 Task: Find connections with filter location Rhondda with filter topic #fundraisingwith filter profile language Potuguese with filter current company AgroStar with filter school University Of North Bengal with filter industry Financial Services with filter service category Property Management with filter keywords title Mechanical Engineer
Action: Mouse moved to (499, 56)
Screenshot: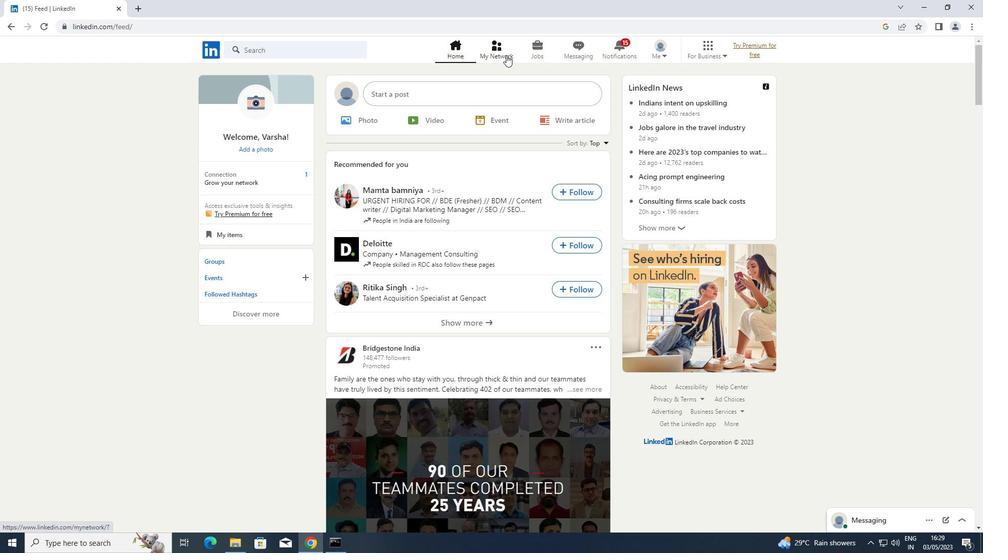 
Action: Mouse pressed left at (499, 56)
Screenshot: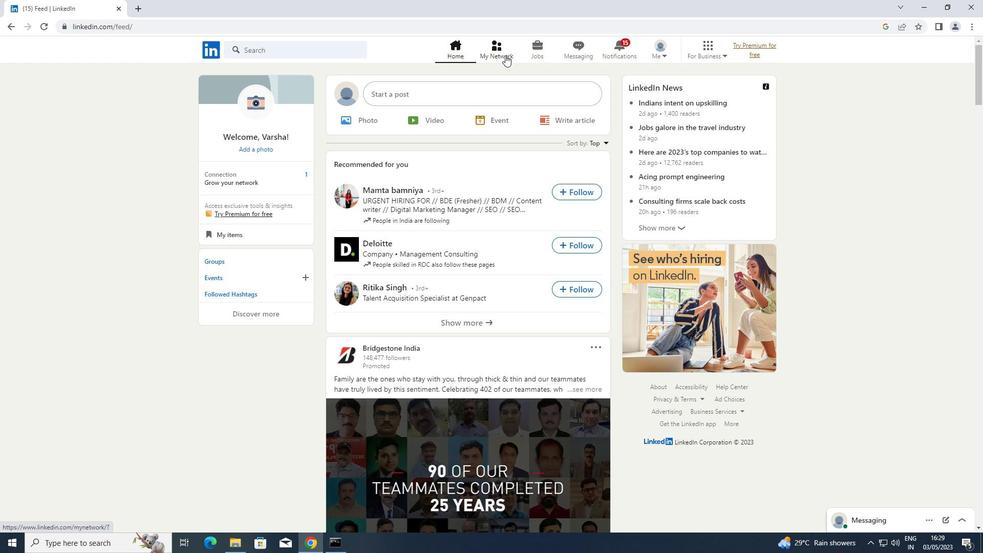 
Action: Mouse moved to (276, 112)
Screenshot: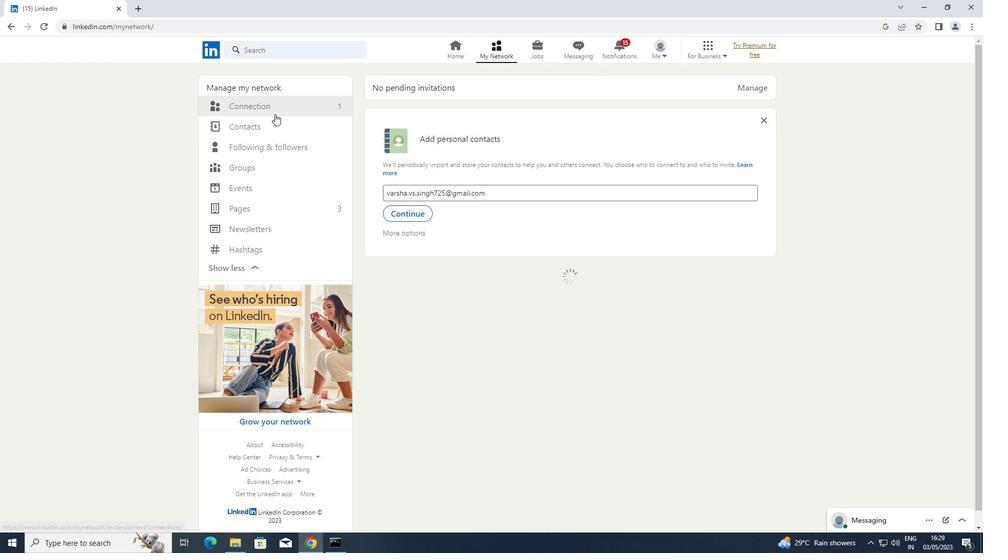 
Action: Mouse pressed left at (276, 112)
Screenshot: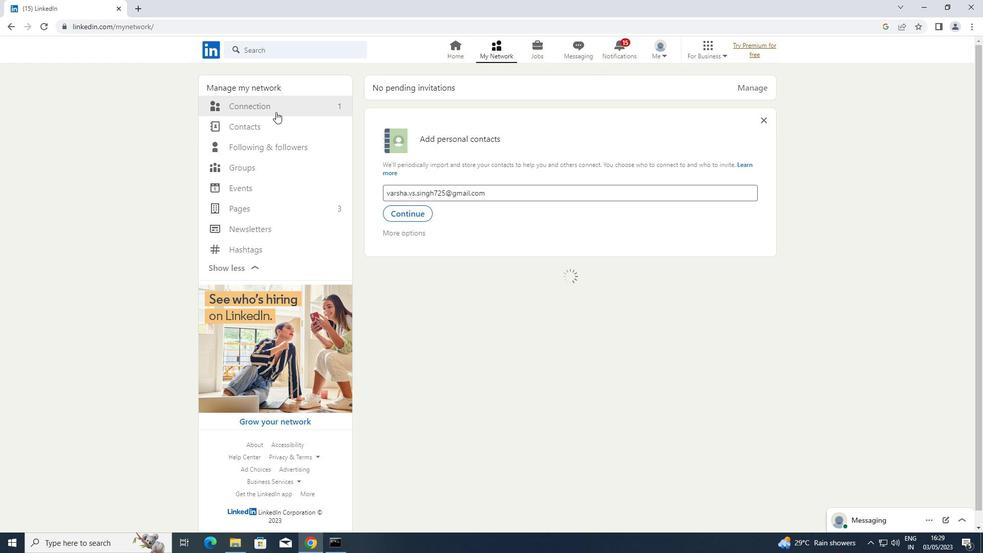 
Action: Mouse moved to (272, 102)
Screenshot: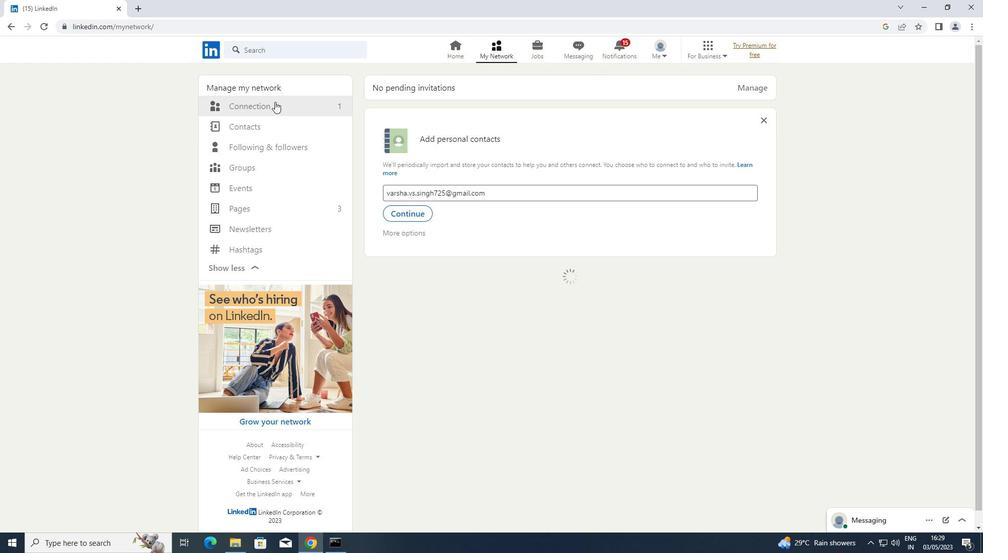 
Action: Mouse pressed left at (272, 102)
Screenshot: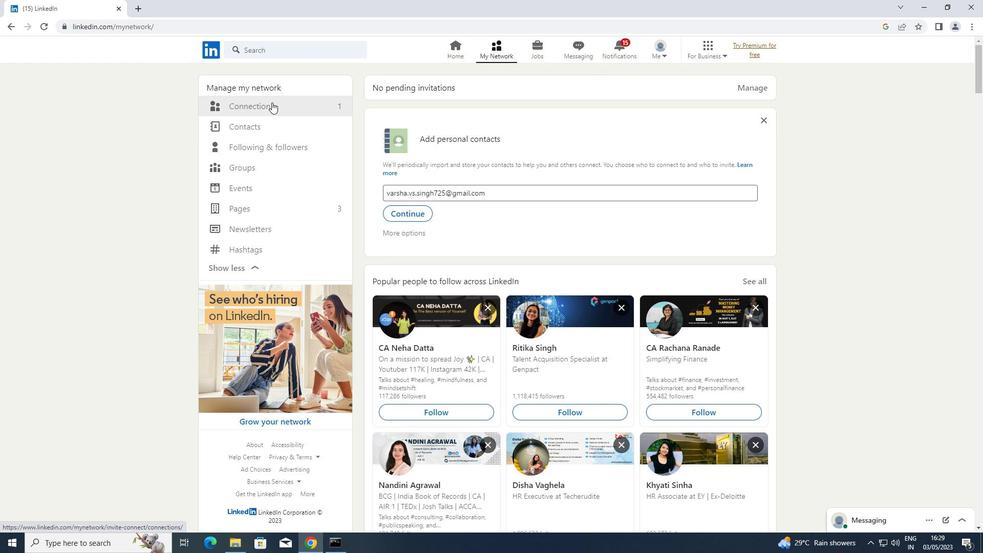 
Action: Mouse moved to (595, 105)
Screenshot: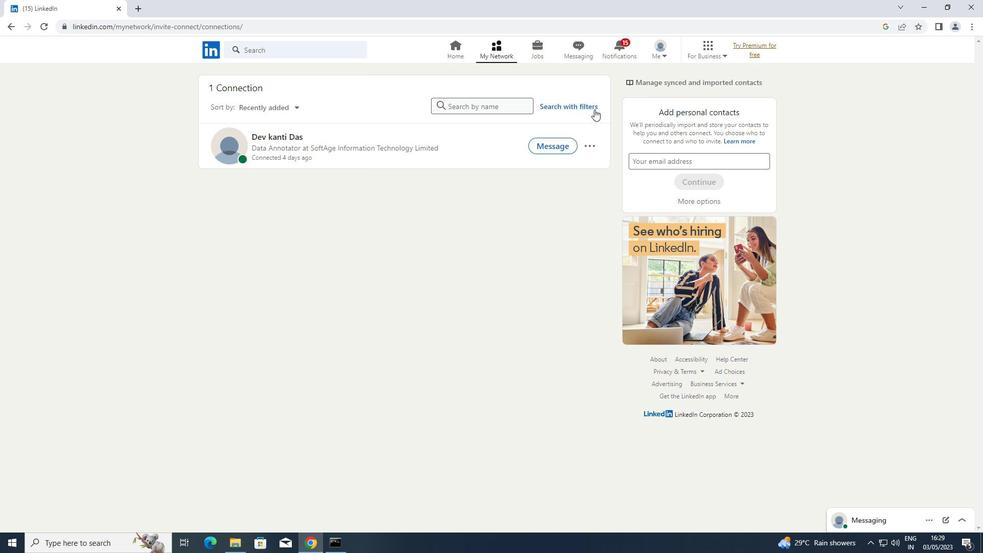 
Action: Mouse pressed left at (595, 105)
Screenshot: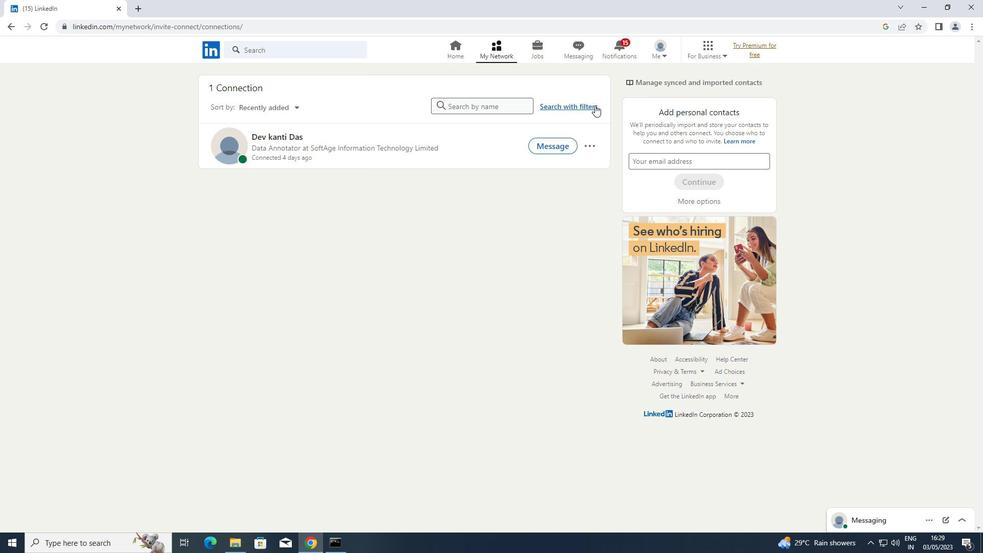 
Action: Mouse moved to (528, 76)
Screenshot: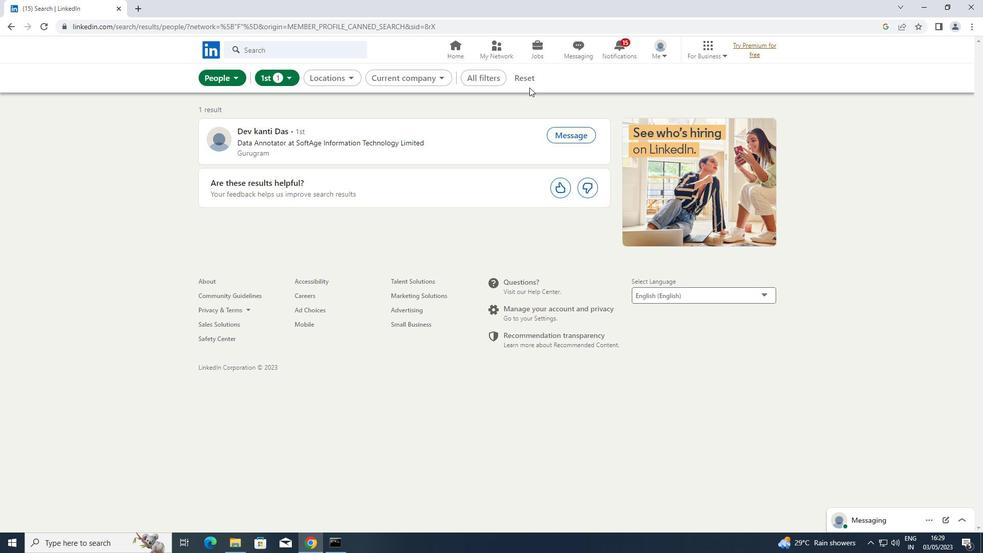 
Action: Mouse pressed left at (528, 76)
Screenshot: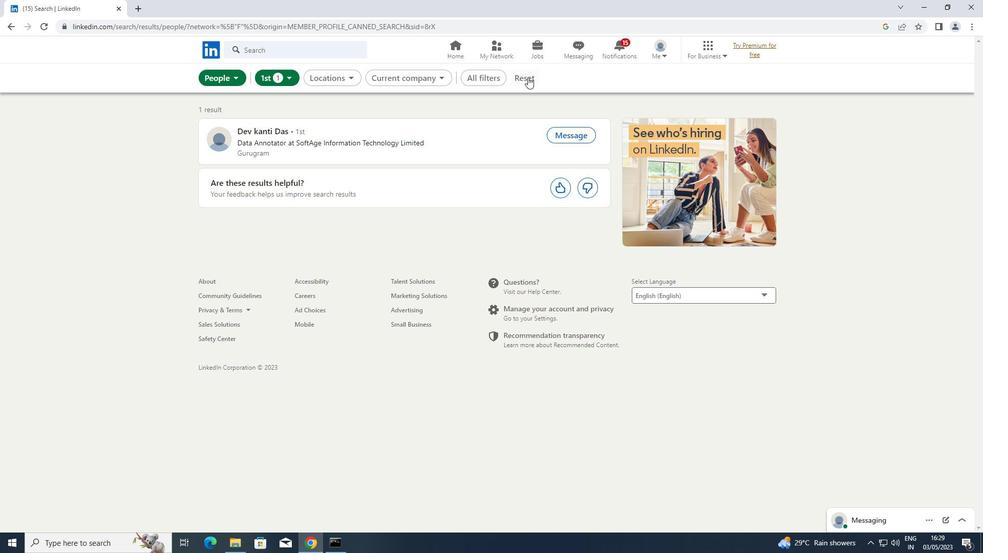 
Action: Mouse moved to (511, 79)
Screenshot: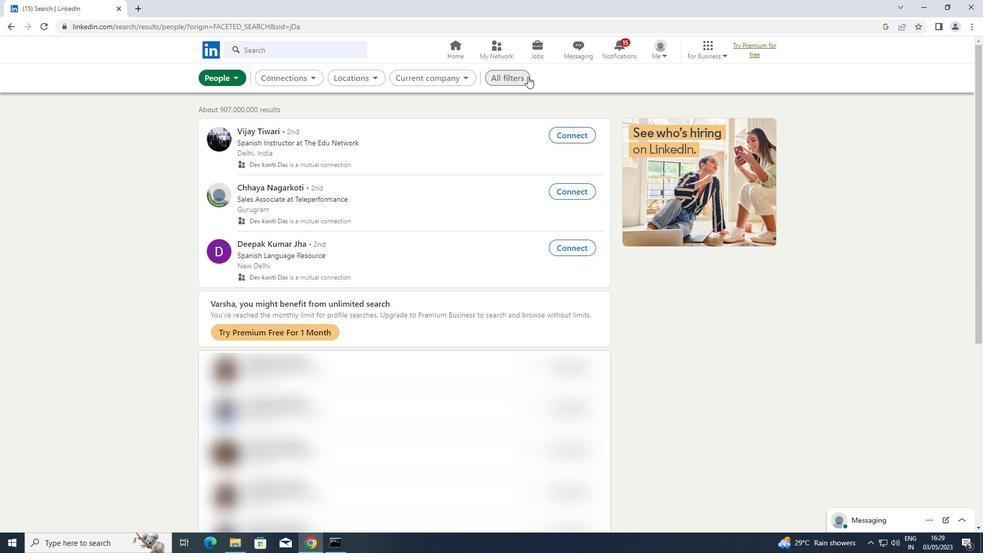 
Action: Mouse pressed left at (511, 79)
Screenshot: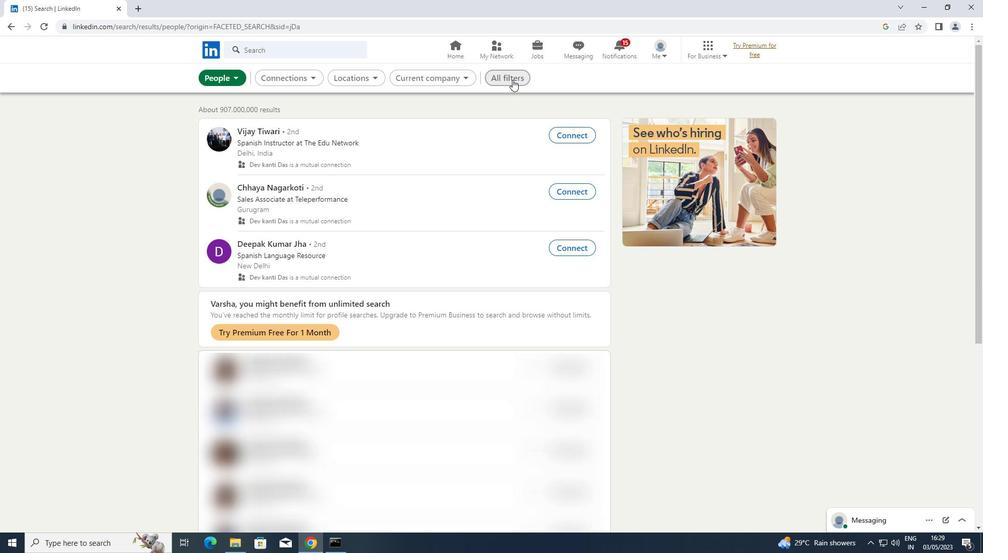 
Action: Mouse moved to (808, 240)
Screenshot: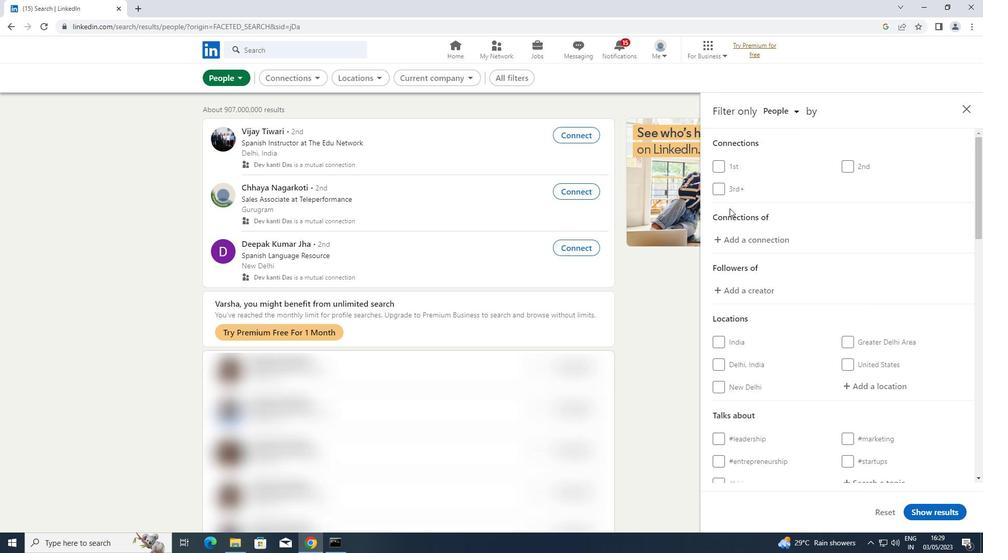 
Action: Mouse scrolled (808, 240) with delta (0, 0)
Screenshot: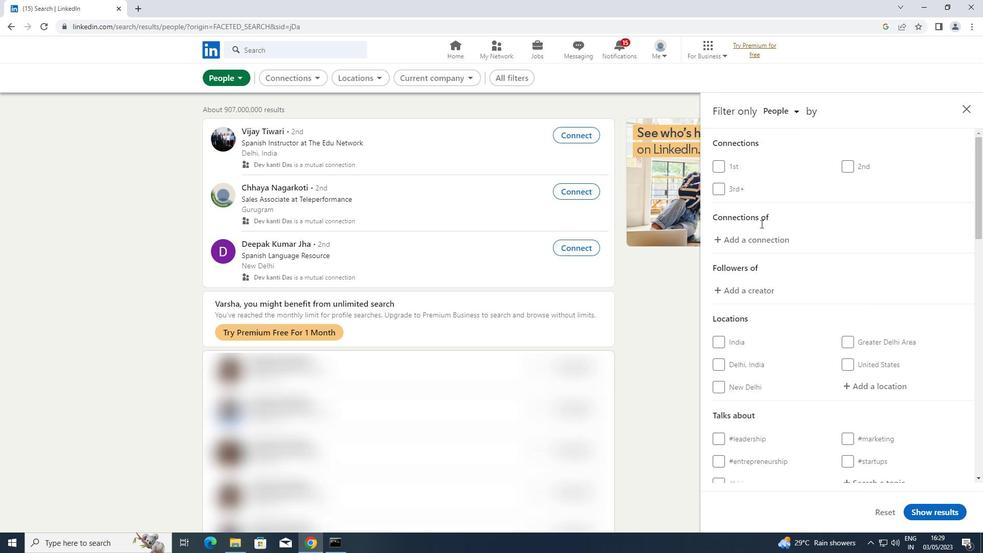 
Action: Mouse moved to (808, 241)
Screenshot: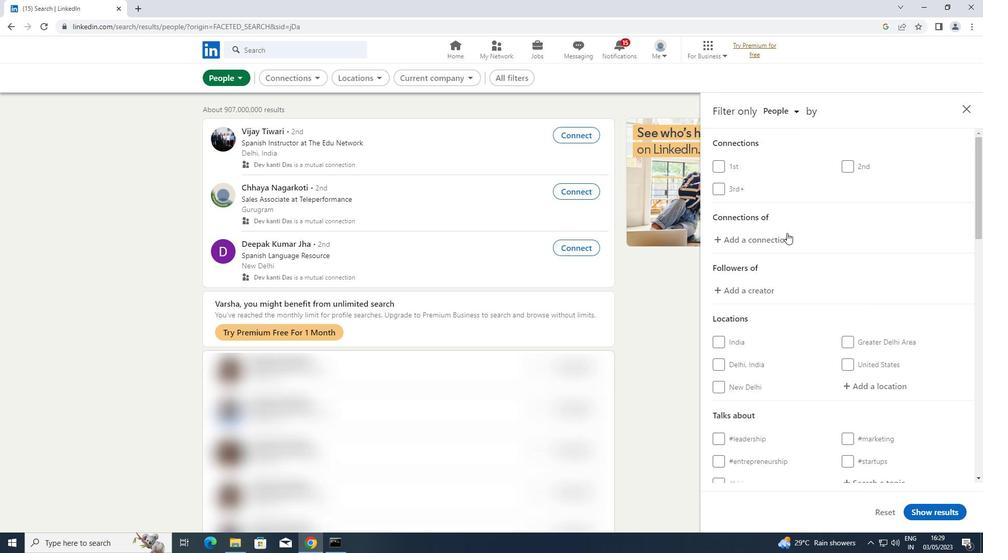 
Action: Mouse scrolled (808, 240) with delta (0, 0)
Screenshot: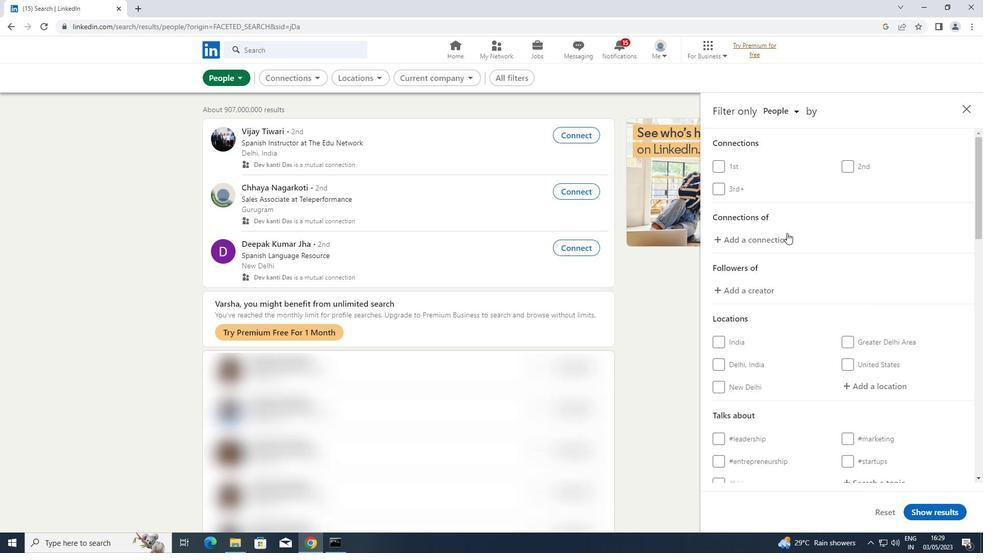 
Action: Mouse moved to (850, 277)
Screenshot: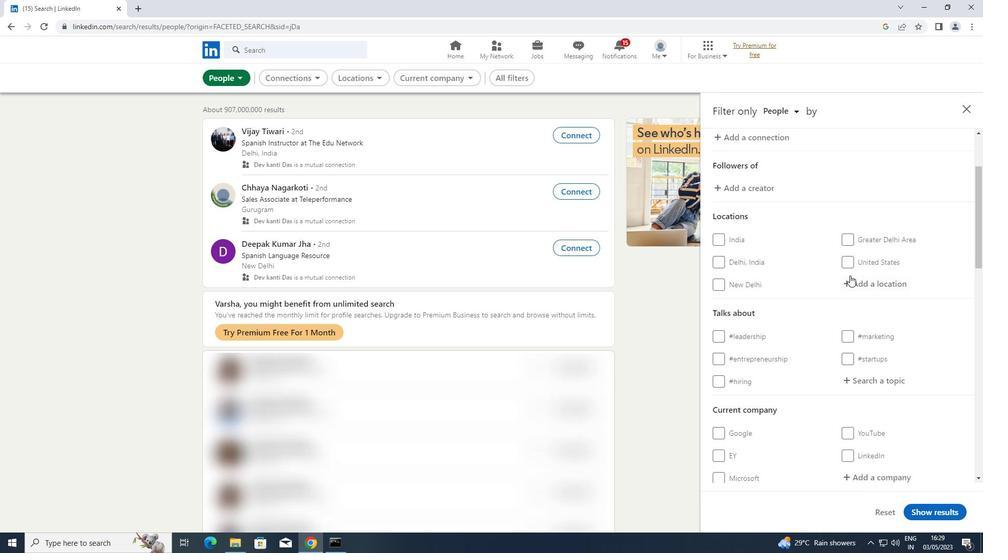 
Action: Mouse pressed left at (850, 277)
Screenshot: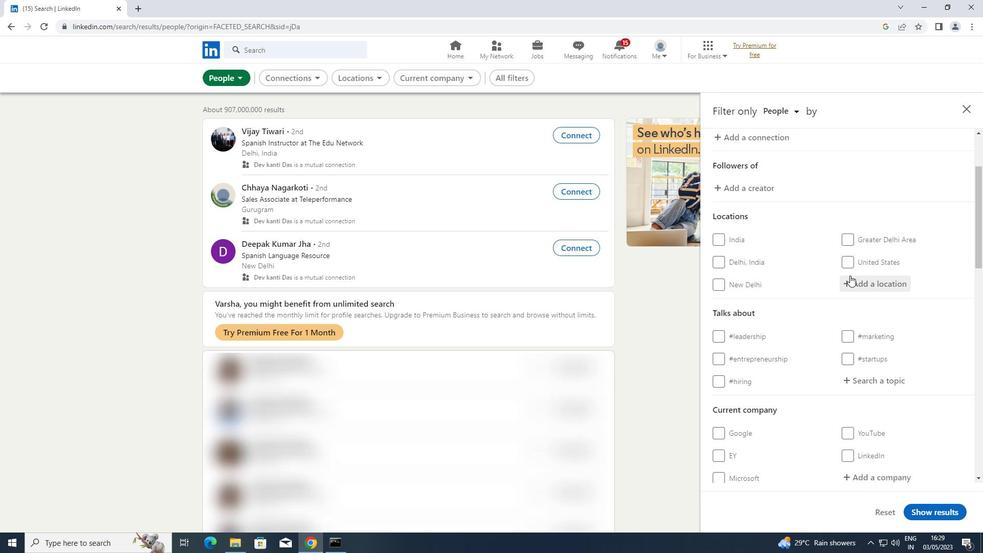
Action: Key pressed <Key.shift>RHONDDA
Screenshot: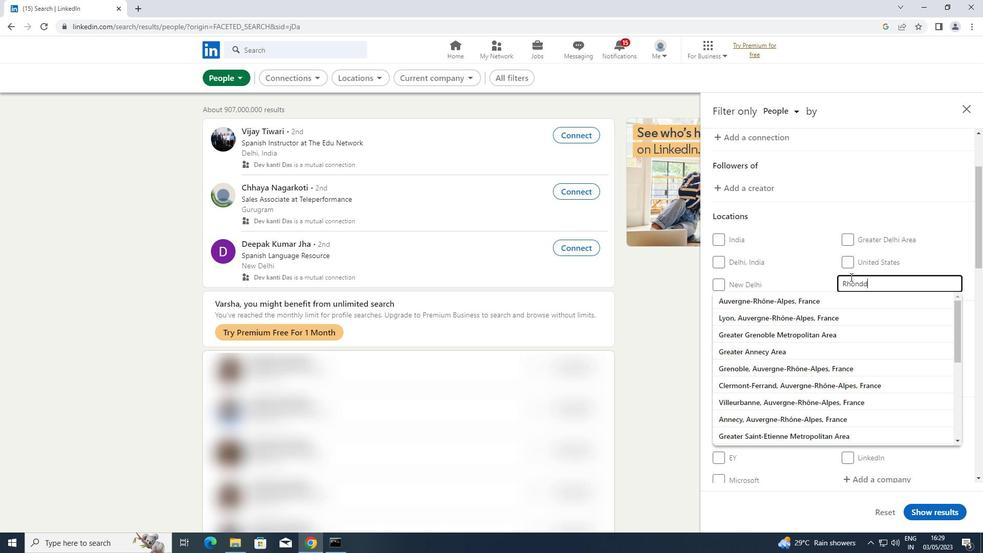 
Action: Mouse moved to (858, 381)
Screenshot: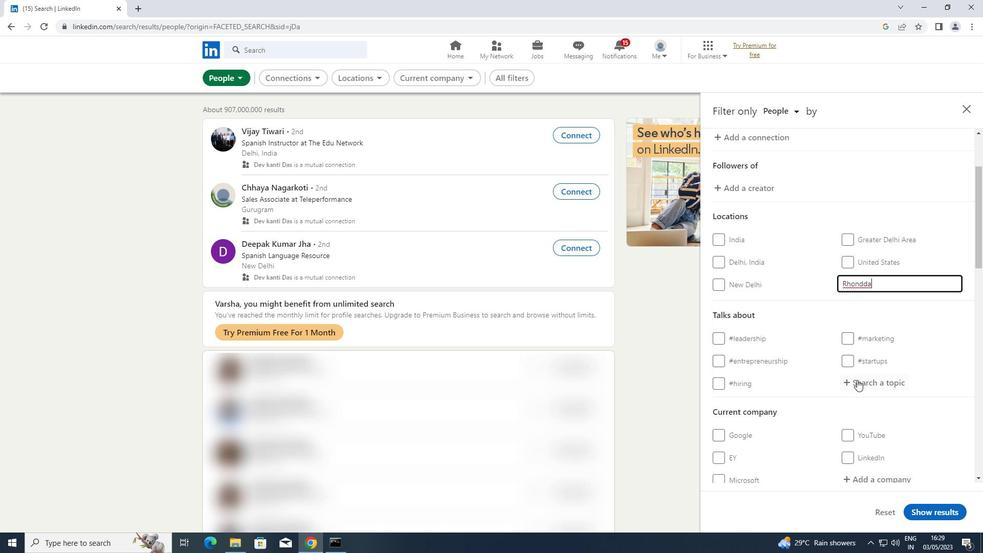
Action: Mouse pressed left at (858, 381)
Screenshot: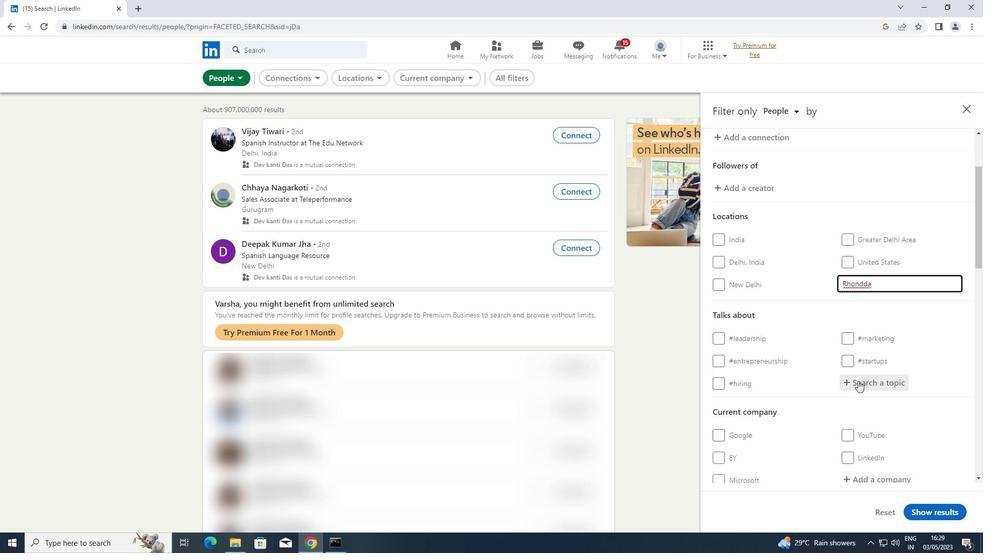 
Action: Key pressed FUNDRAISIN
Screenshot: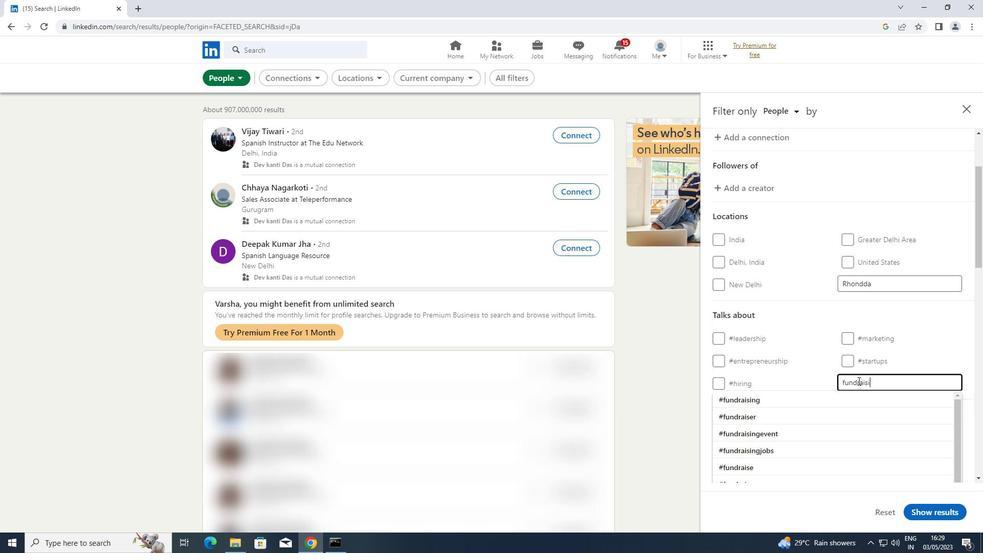 
Action: Mouse moved to (775, 398)
Screenshot: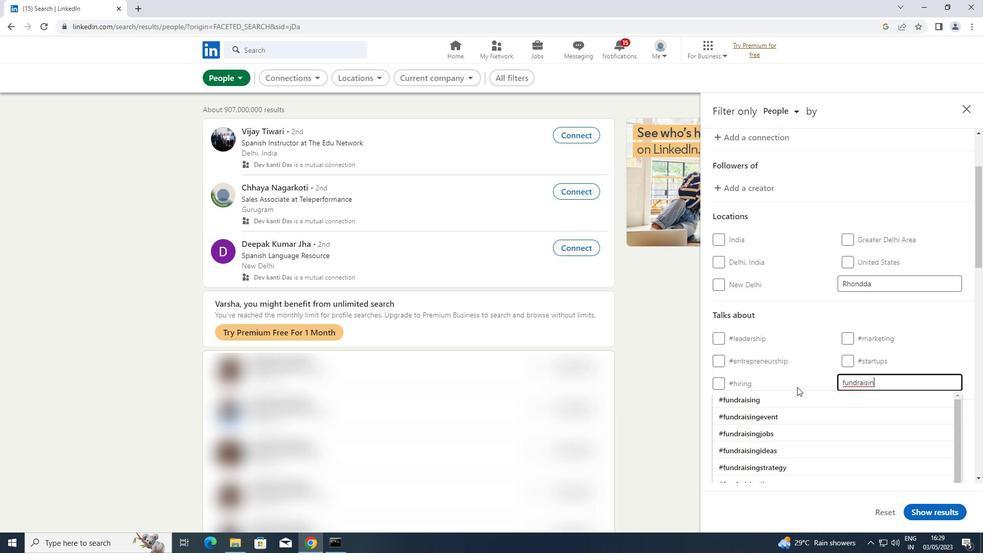 
Action: Mouse pressed left at (775, 398)
Screenshot: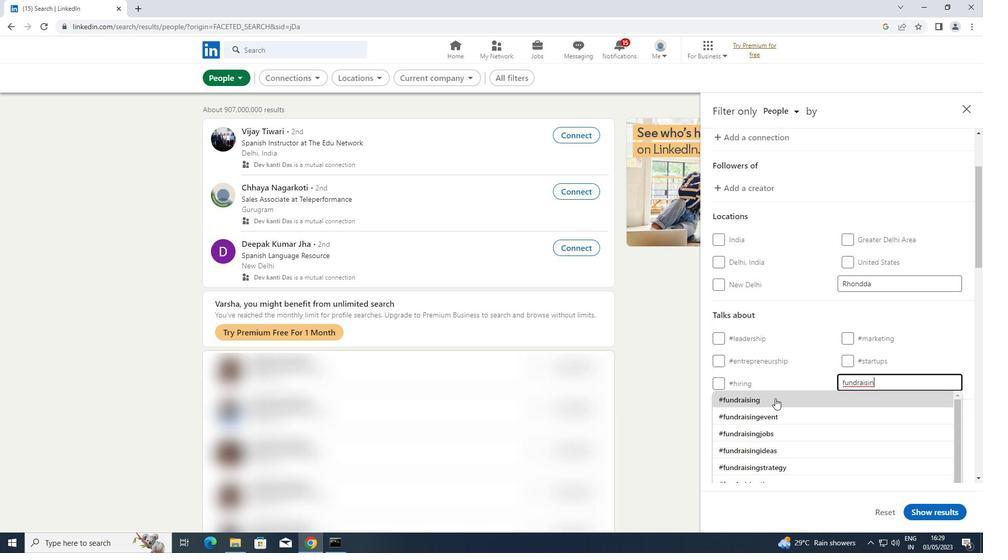 
Action: Mouse scrolled (775, 398) with delta (0, 0)
Screenshot: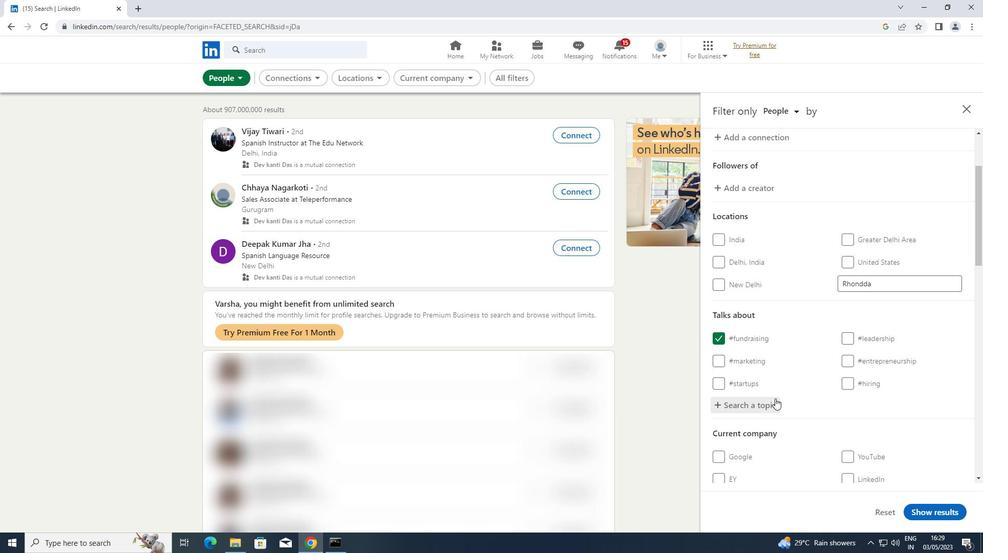 
Action: Mouse scrolled (775, 398) with delta (0, 0)
Screenshot: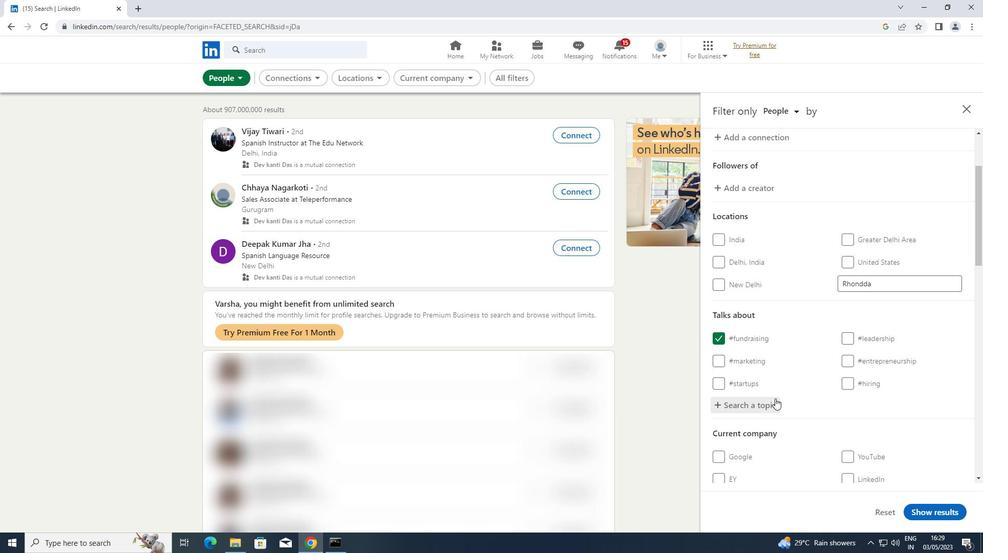 
Action: Mouse scrolled (775, 398) with delta (0, 0)
Screenshot: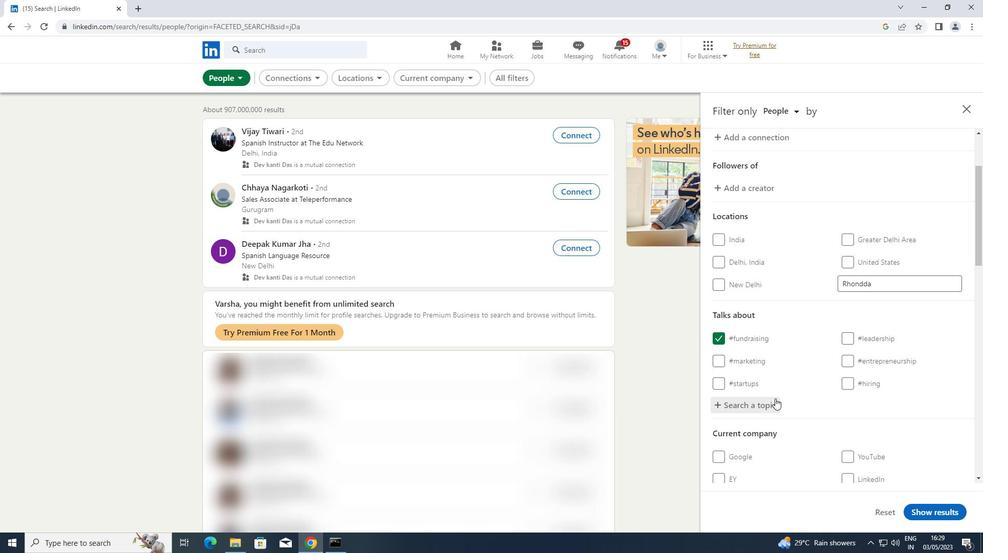 
Action: Mouse scrolled (775, 398) with delta (0, 0)
Screenshot: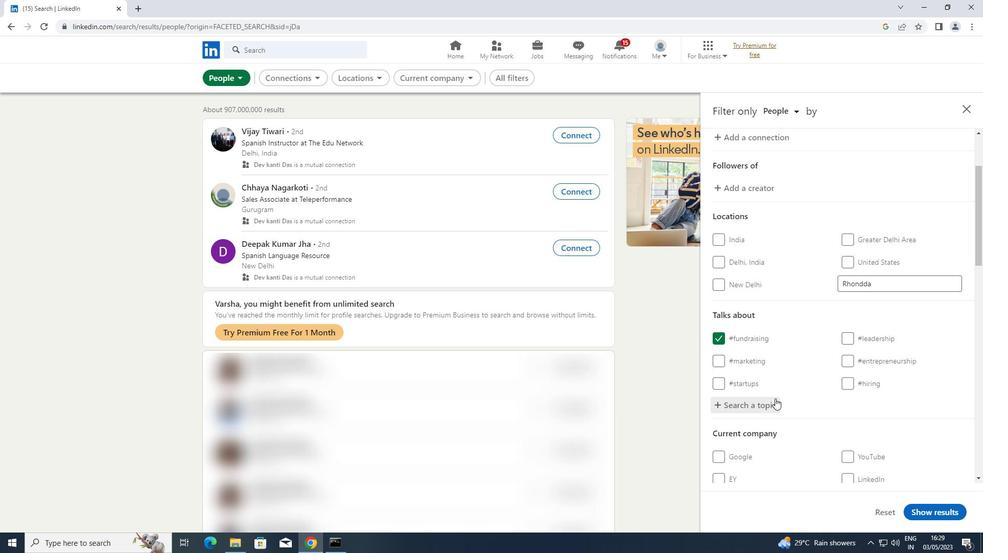 
Action: Mouse scrolled (775, 398) with delta (0, 0)
Screenshot: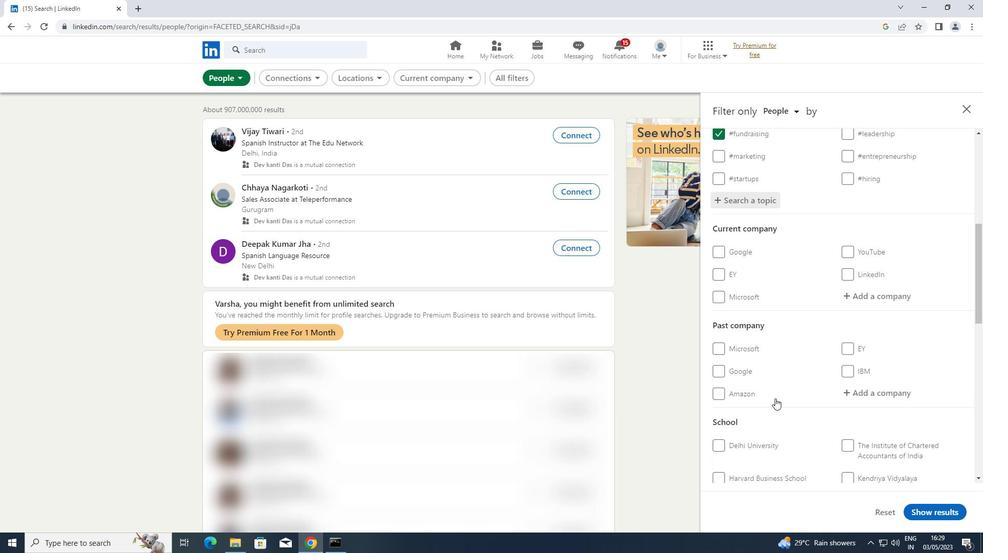 
Action: Mouse scrolled (775, 398) with delta (0, 0)
Screenshot: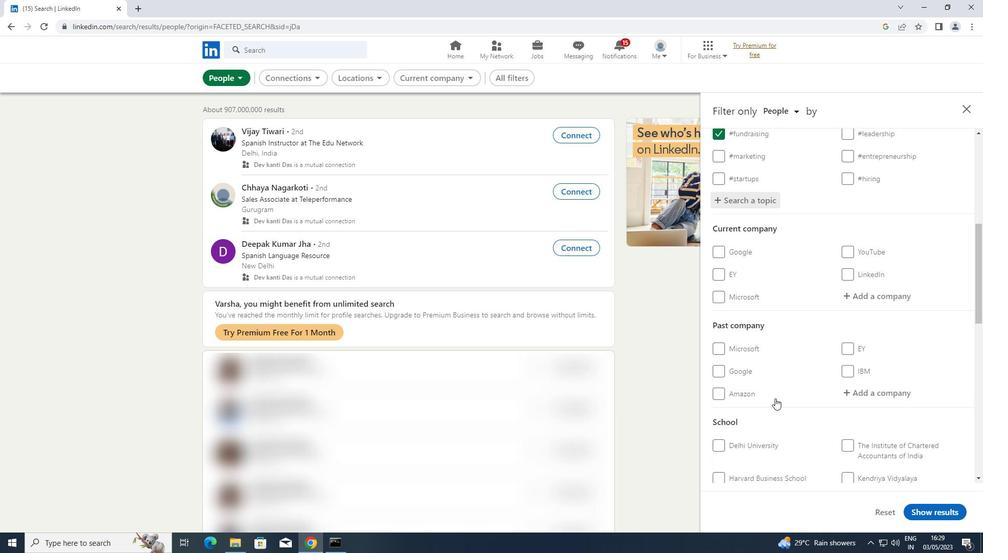 
Action: Mouse scrolled (775, 398) with delta (0, 0)
Screenshot: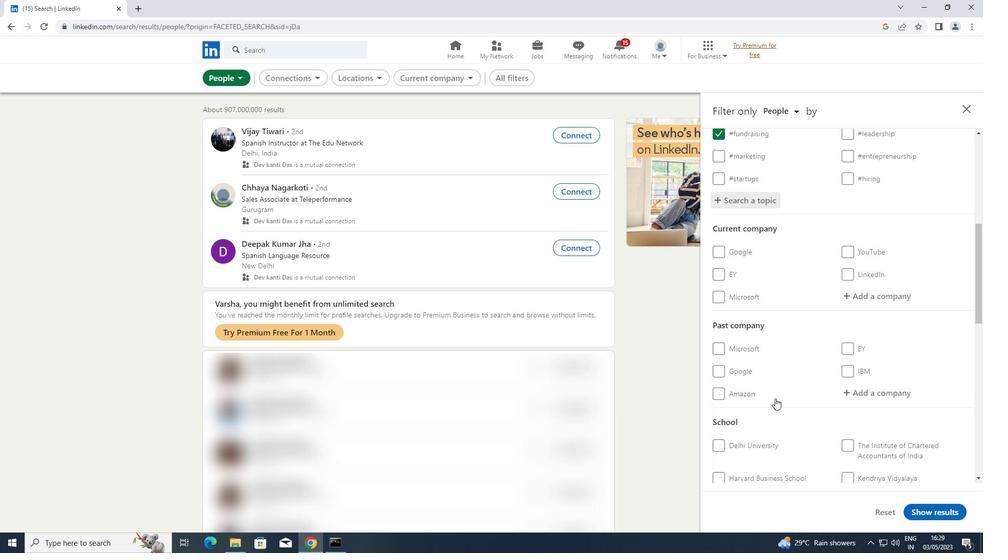 
Action: Mouse scrolled (775, 398) with delta (0, 0)
Screenshot: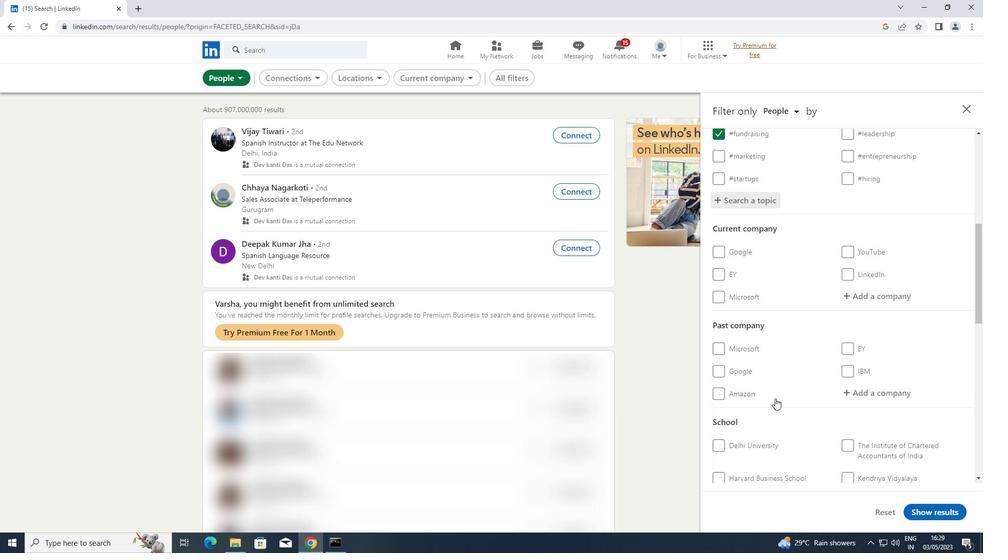 
Action: Mouse scrolled (775, 398) with delta (0, 0)
Screenshot: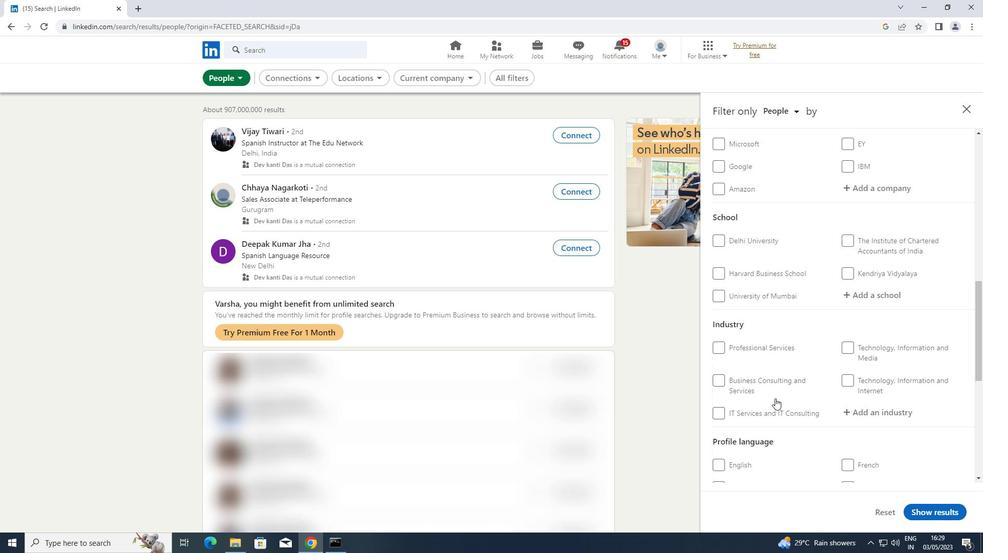 
Action: Mouse scrolled (775, 398) with delta (0, 0)
Screenshot: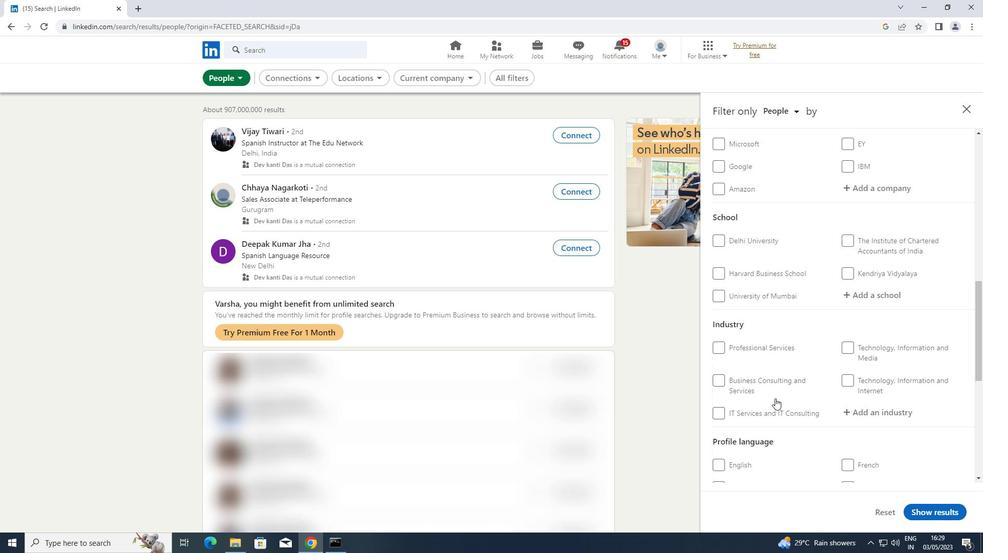 
Action: Mouse moved to (843, 383)
Screenshot: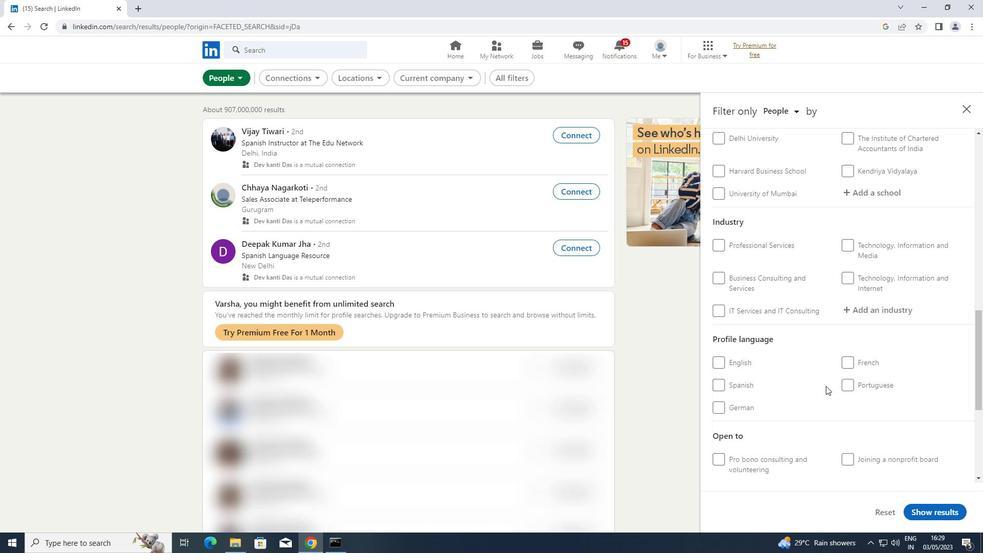 
Action: Mouse pressed left at (843, 383)
Screenshot: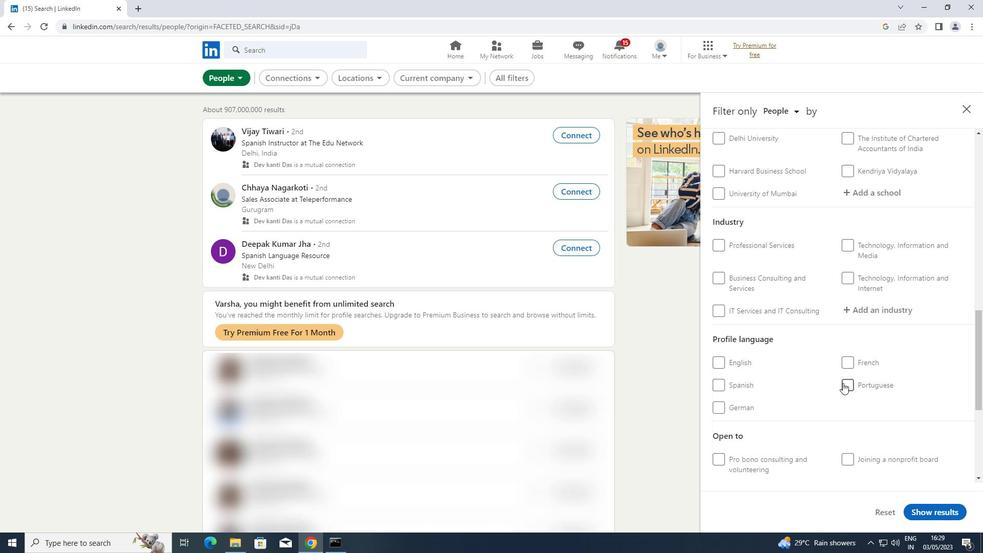 
Action: Mouse scrolled (843, 383) with delta (0, 0)
Screenshot: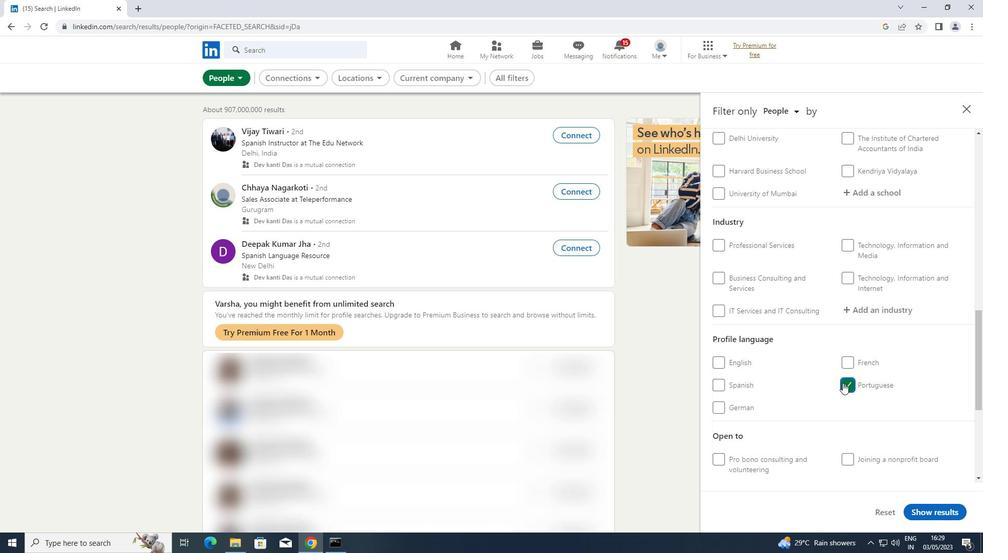 
Action: Mouse scrolled (843, 383) with delta (0, 0)
Screenshot: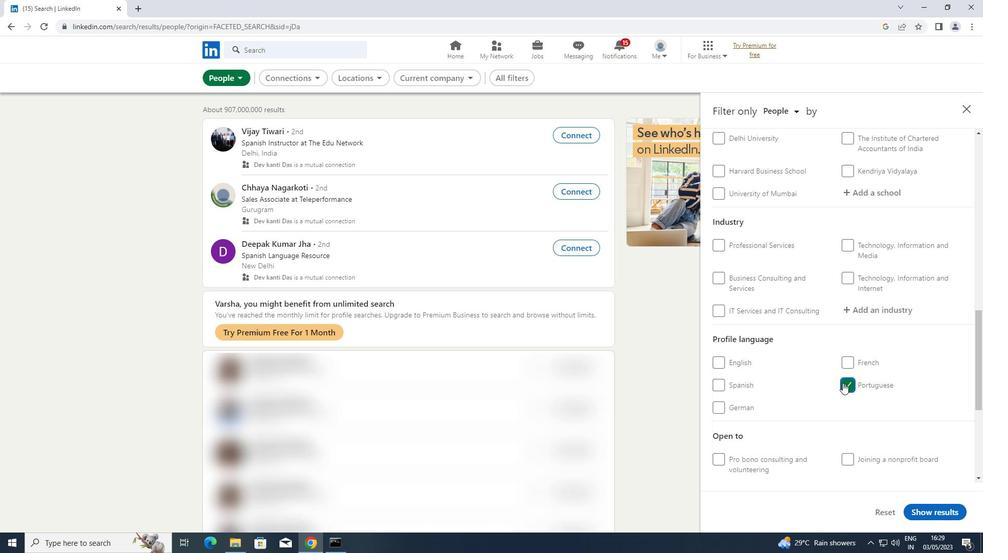 
Action: Mouse scrolled (843, 383) with delta (0, 0)
Screenshot: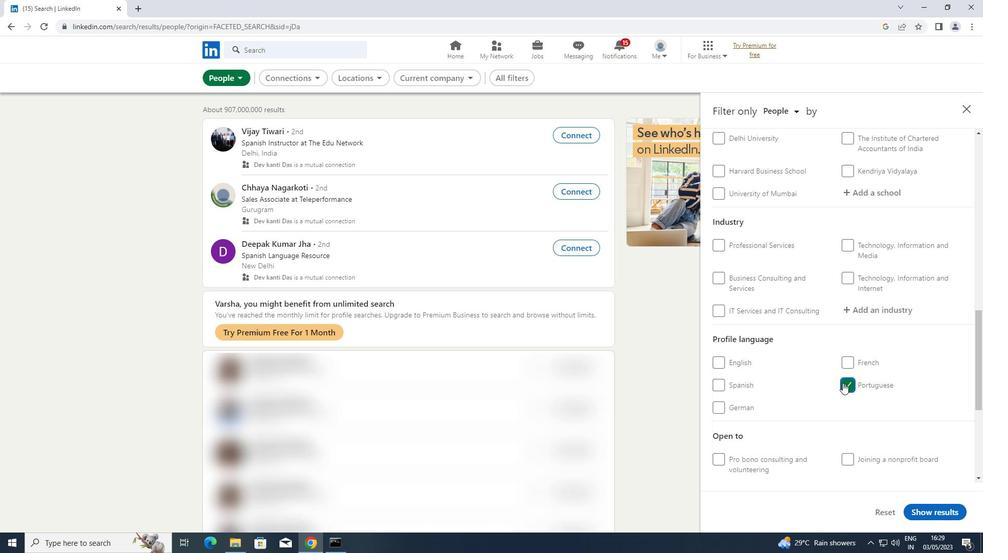
Action: Mouse scrolled (843, 383) with delta (0, 0)
Screenshot: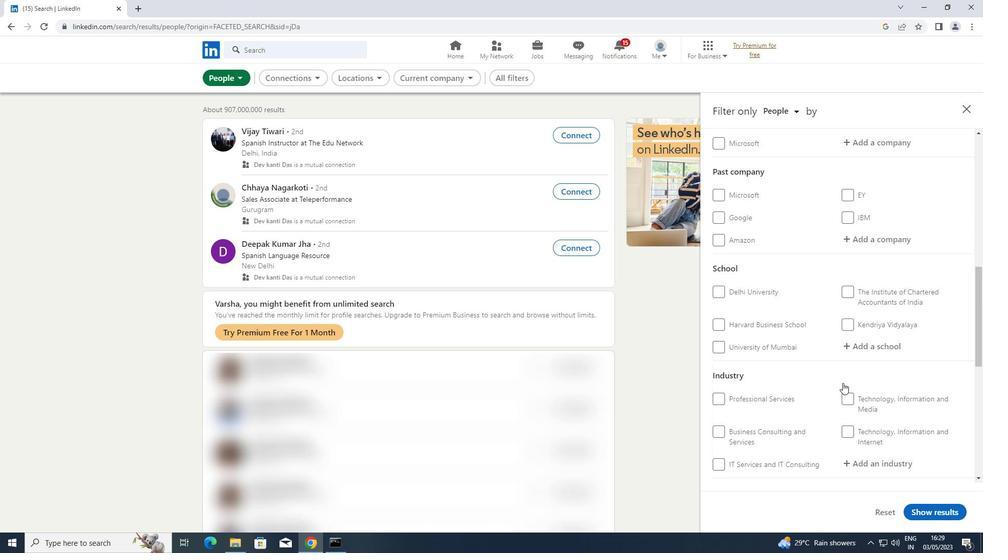 
Action: Mouse scrolled (843, 383) with delta (0, 0)
Screenshot: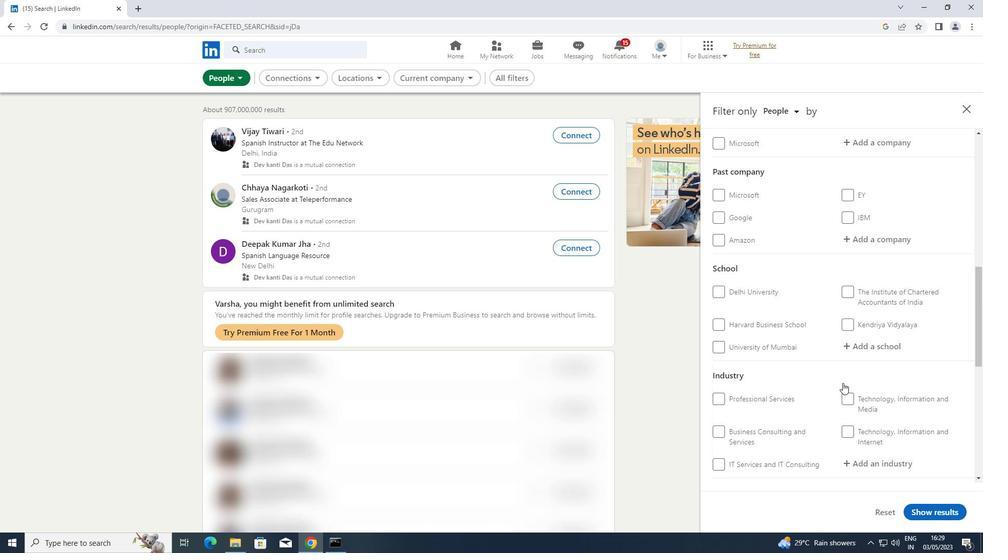 
Action: Mouse scrolled (843, 383) with delta (0, 0)
Screenshot: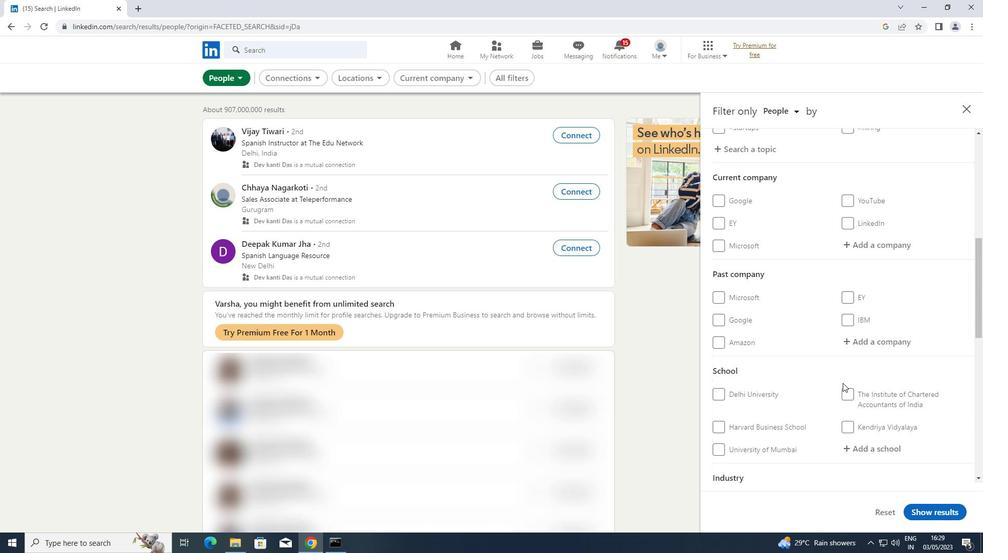 
Action: Mouse moved to (881, 297)
Screenshot: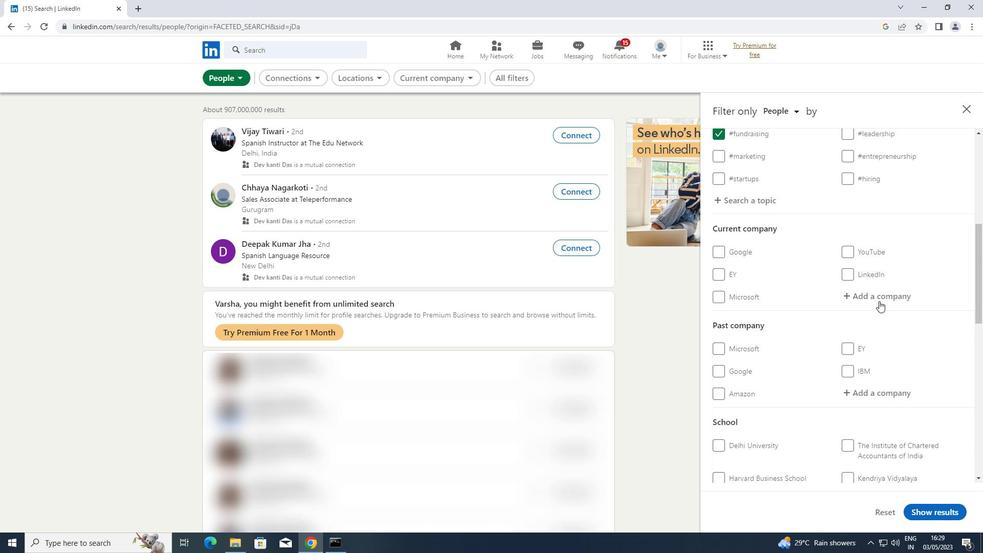 
Action: Mouse pressed left at (881, 297)
Screenshot: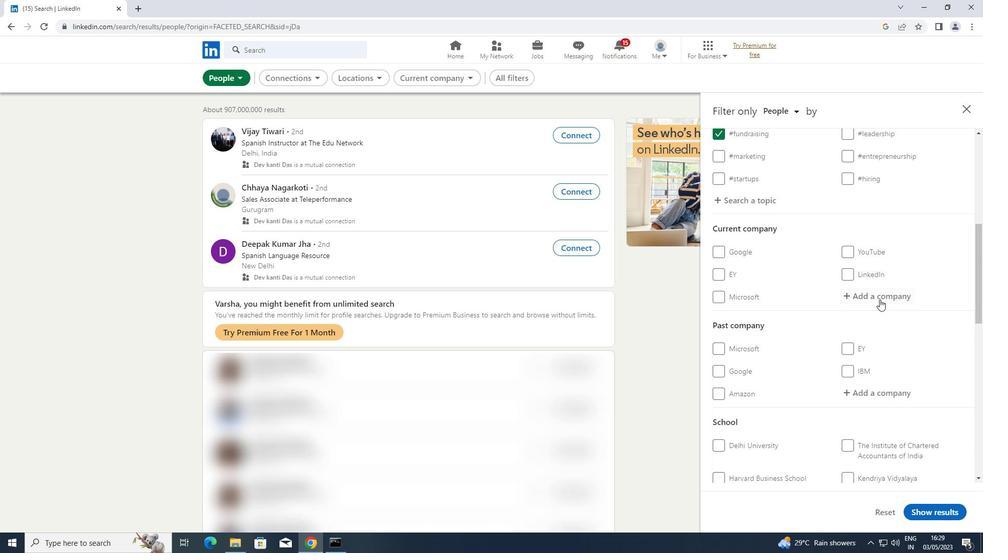 
Action: Key pressed <Key.shift>AGRO<Key.shift>S
Screenshot: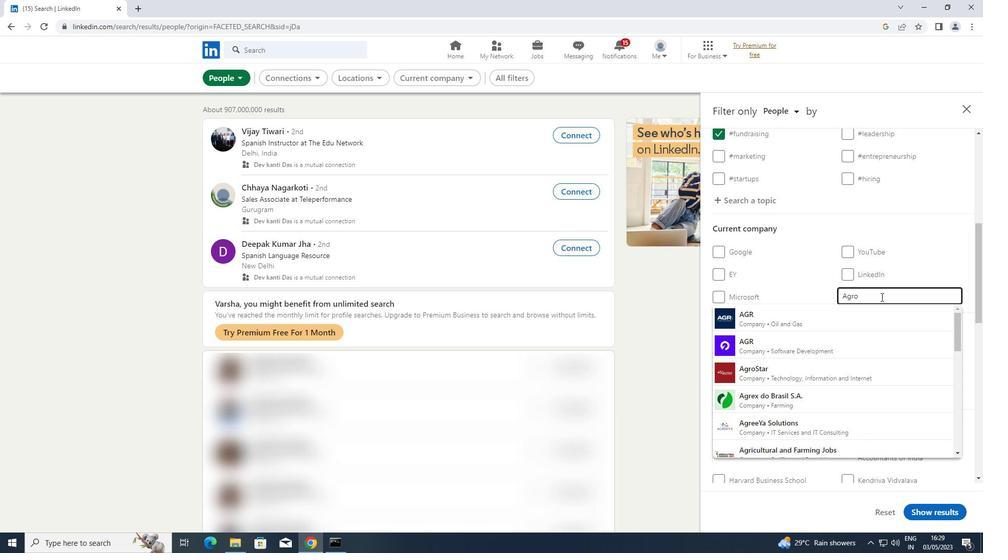 
Action: Mouse moved to (804, 322)
Screenshot: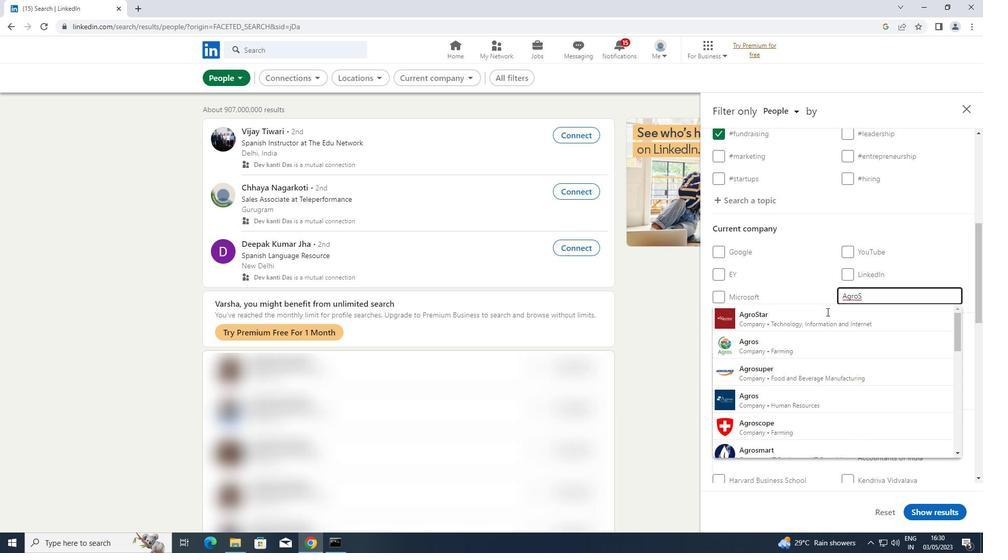 
Action: Mouse pressed left at (804, 322)
Screenshot: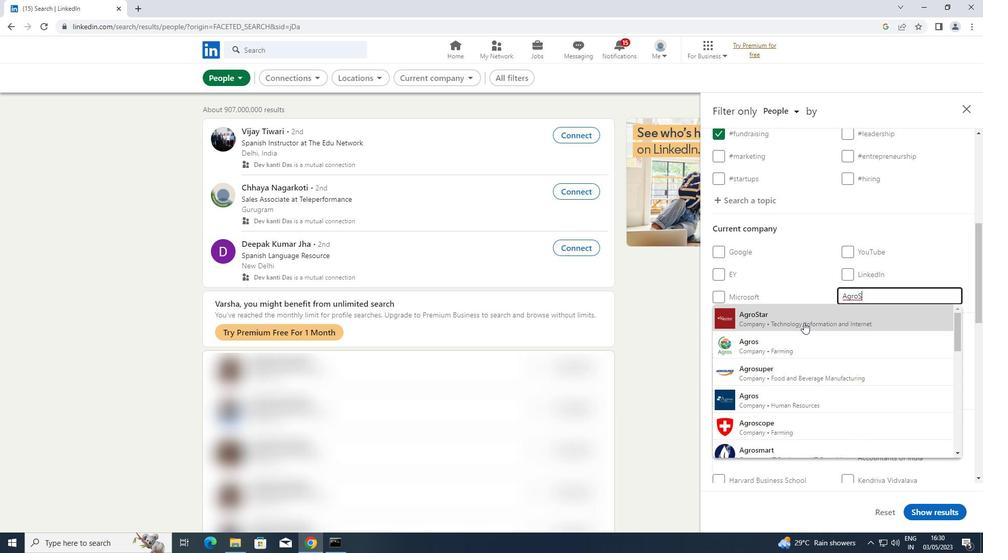 
Action: Mouse scrolled (804, 322) with delta (0, 0)
Screenshot: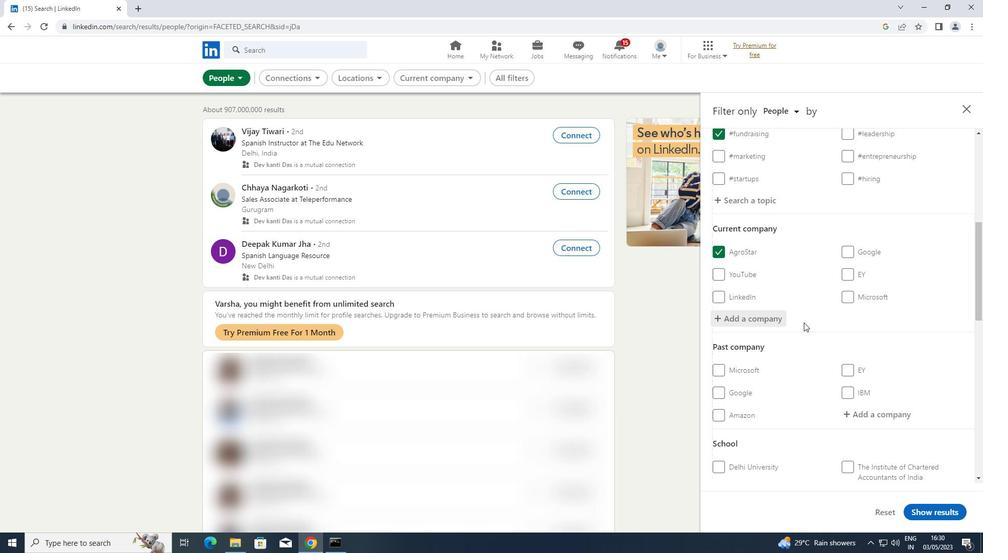 
Action: Mouse scrolled (804, 322) with delta (0, 0)
Screenshot: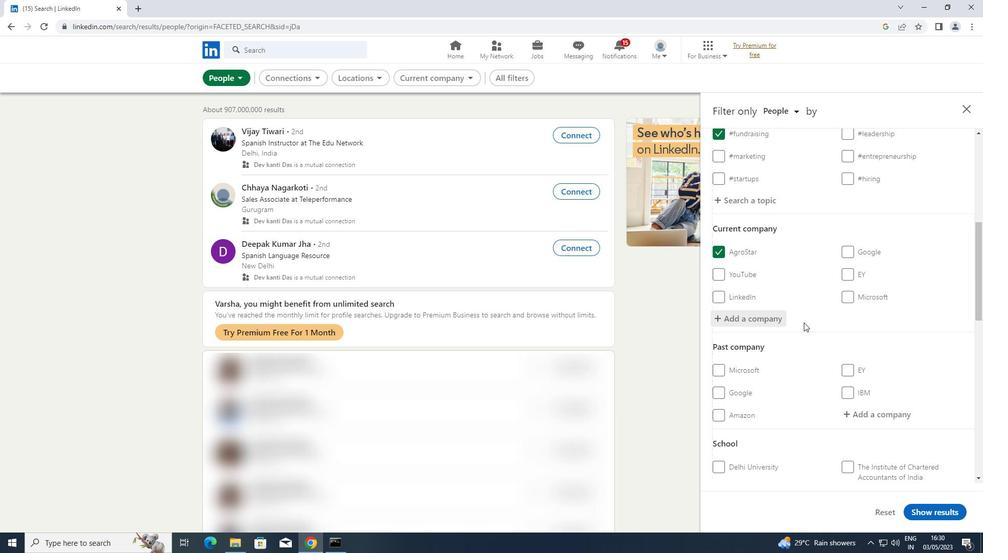 
Action: Mouse scrolled (804, 322) with delta (0, 0)
Screenshot: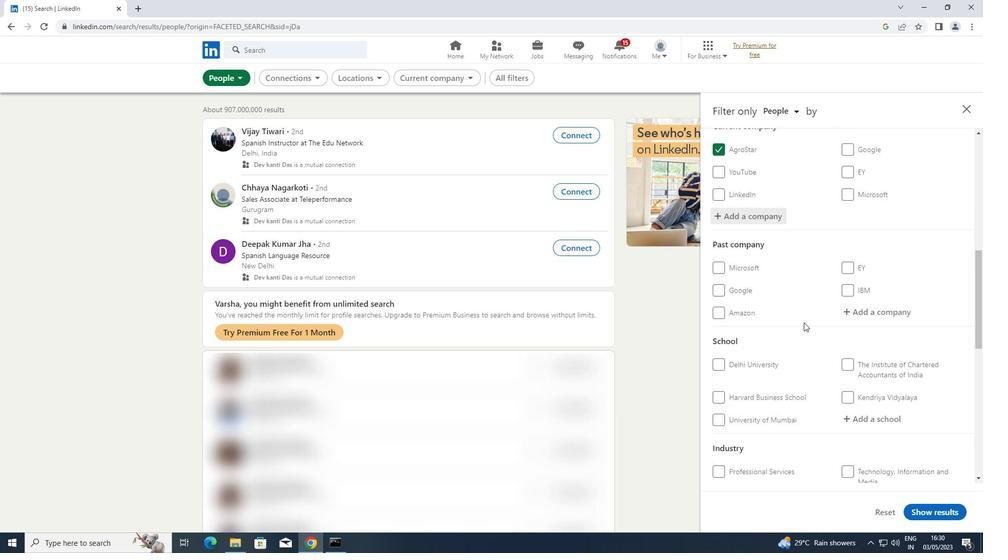 
Action: Mouse moved to (875, 367)
Screenshot: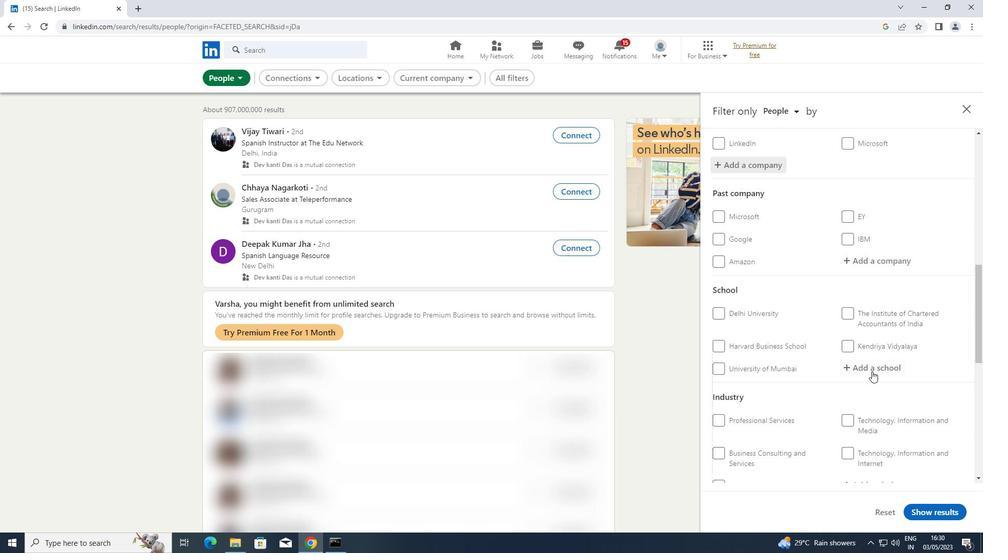 
Action: Mouse pressed left at (875, 367)
Screenshot: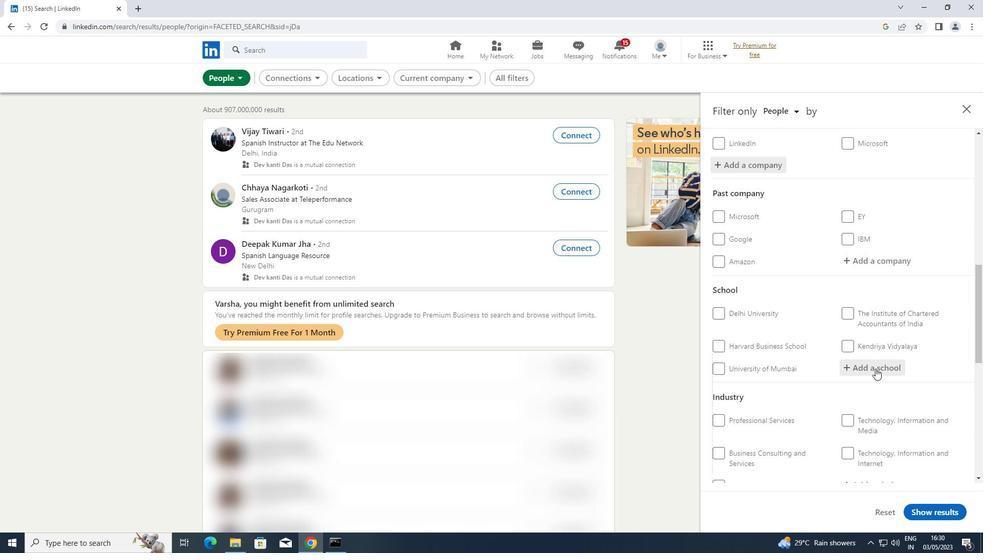 
Action: Key pressed <Key.shift>UNIVERSITY<Key.space>OF<Key.space><Key.shift>NORTH
Screenshot: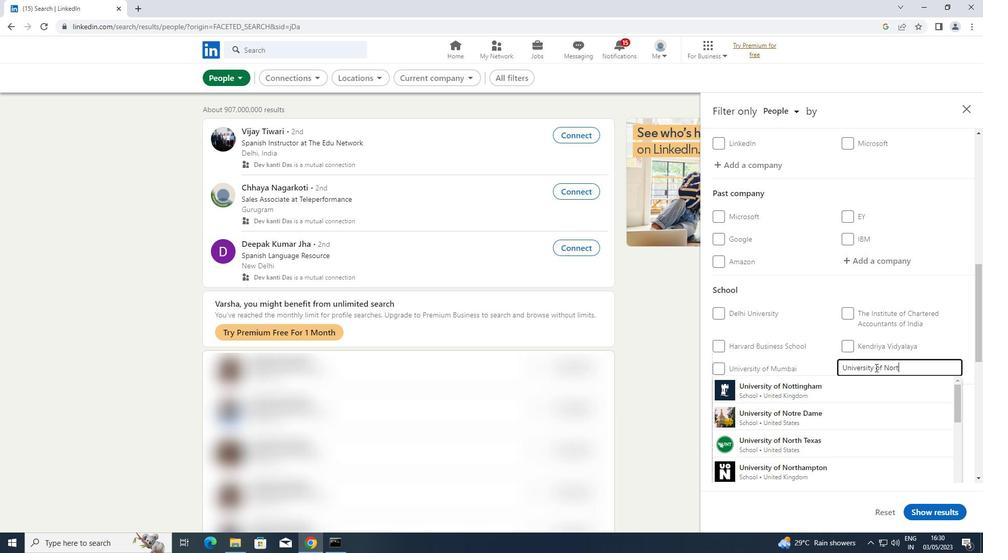
Action: Mouse moved to (846, 409)
Screenshot: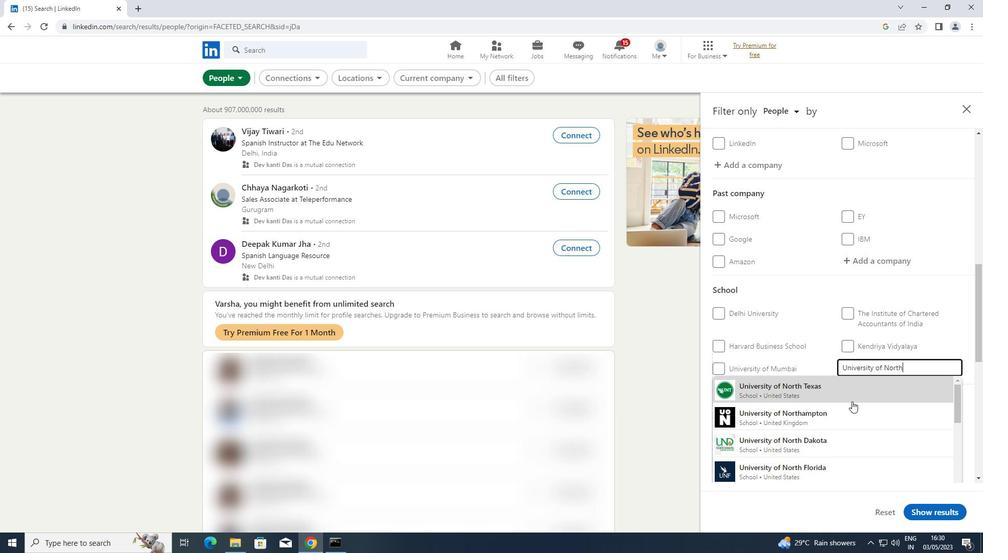 
Action: Key pressed <Key.space><Key.shift>BENG
Screenshot: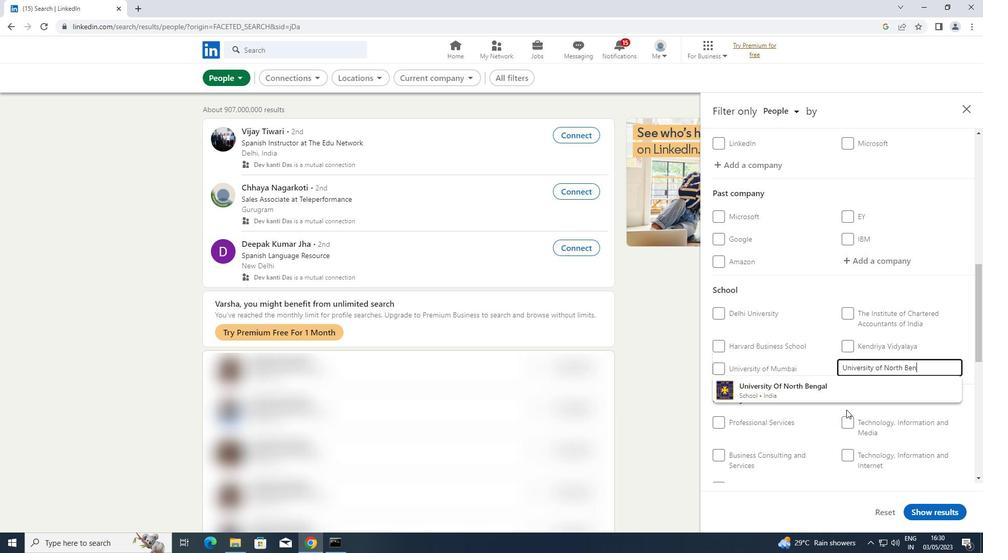 
Action: Mouse moved to (789, 392)
Screenshot: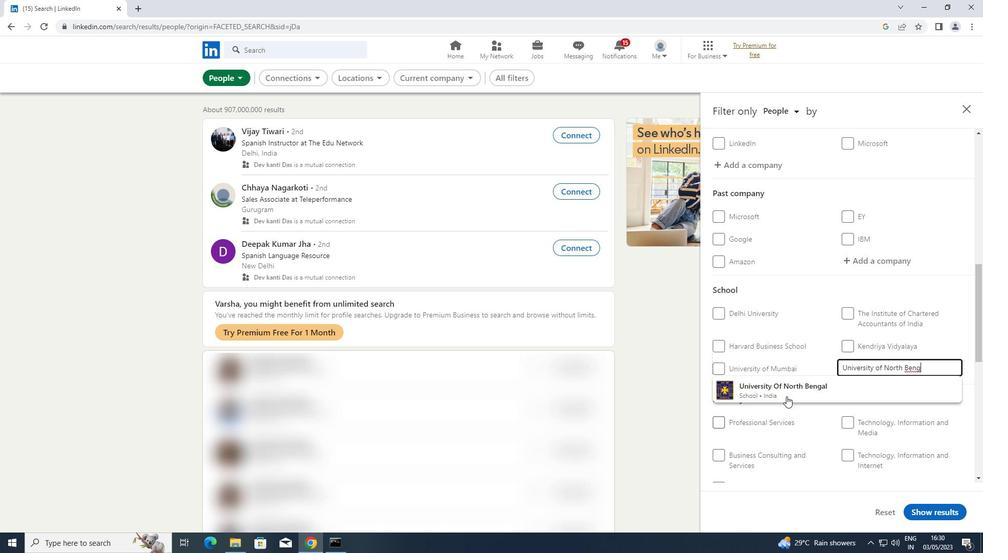 
Action: Mouse pressed left at (789, 392)
Screenshot: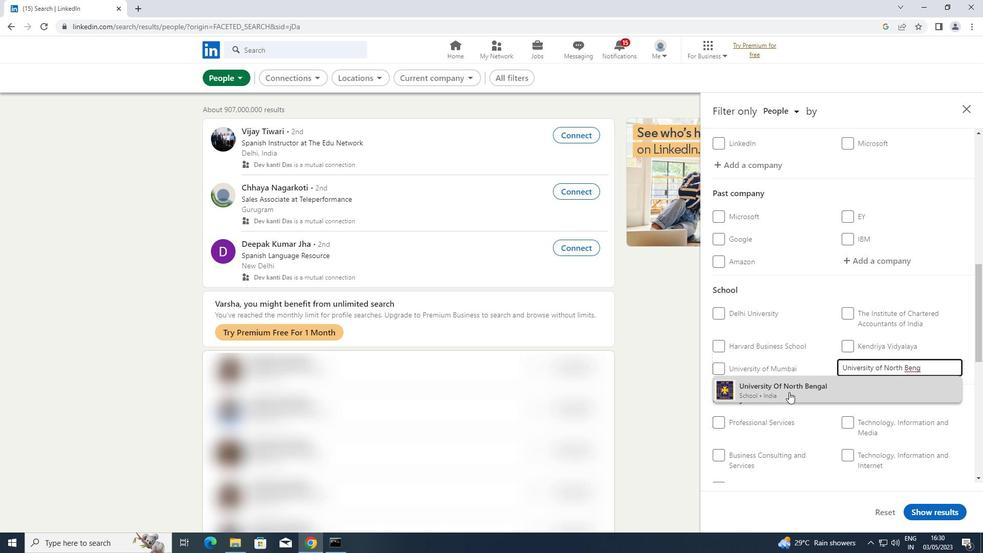 
Action: Mouse scrolled (789, 391) with delta (0, 0)
Screenshot: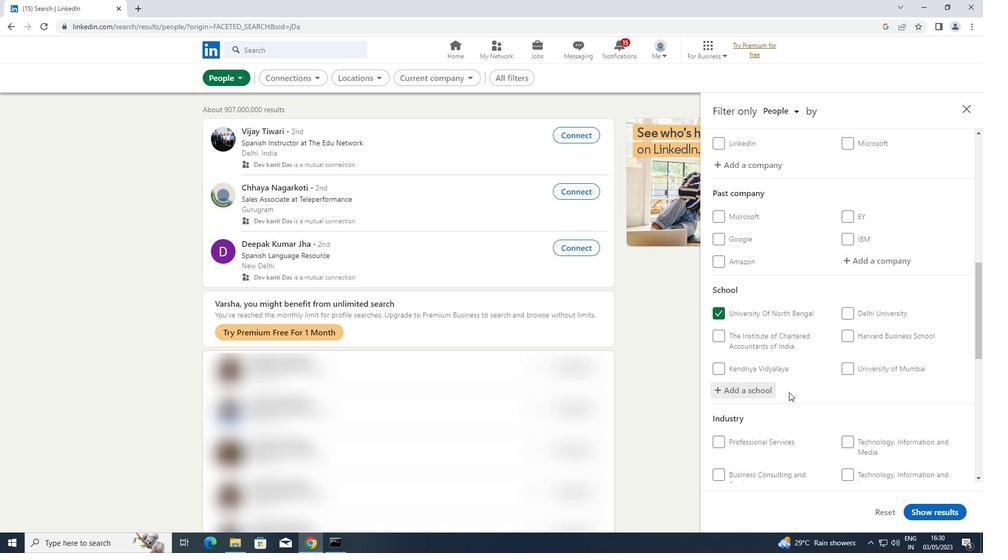
Action: Mouse scrolled (789, 391) with delta (0, 0)
Screenshot: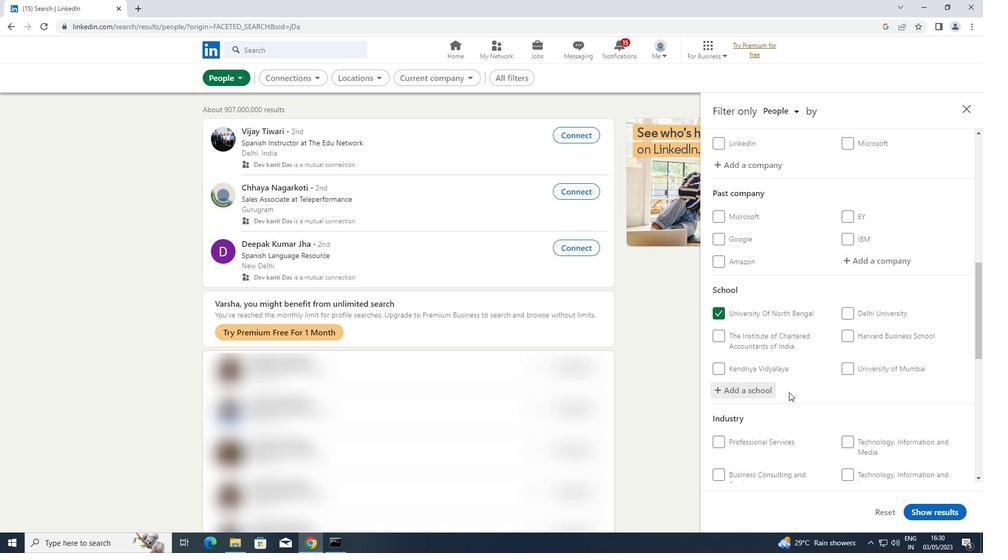 
Action: Mouse scrolled (789, 391) with delta (0, 0)
Screenshot: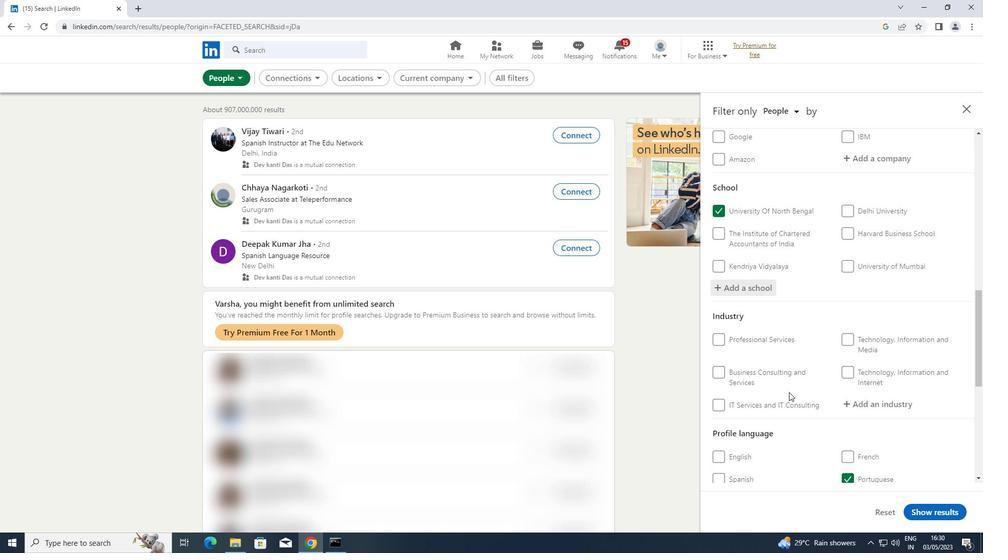 
Action: Mouse scrolled (789, 391) with delta (0, 0)
Screenshot: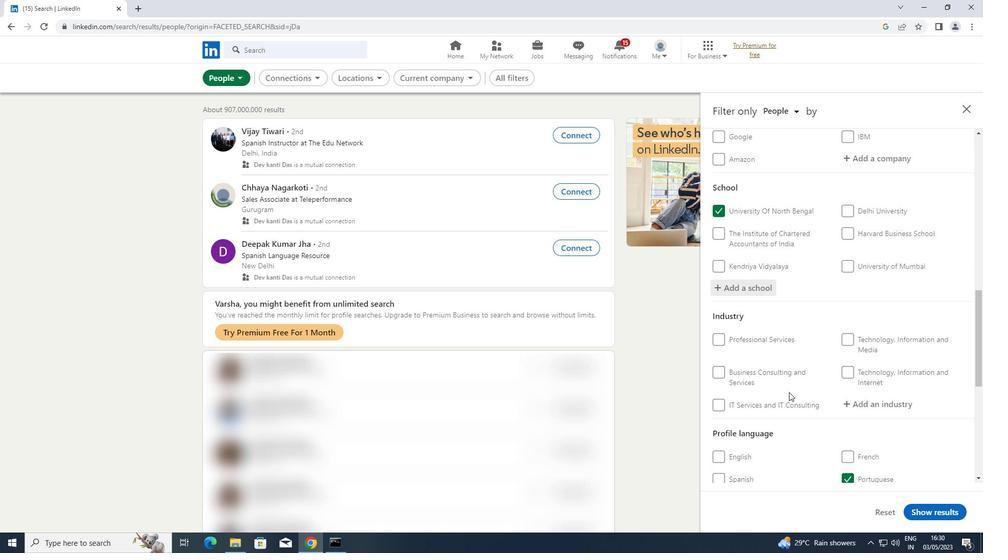 
Action: Mouse moved to (887, 302)
Screenshot: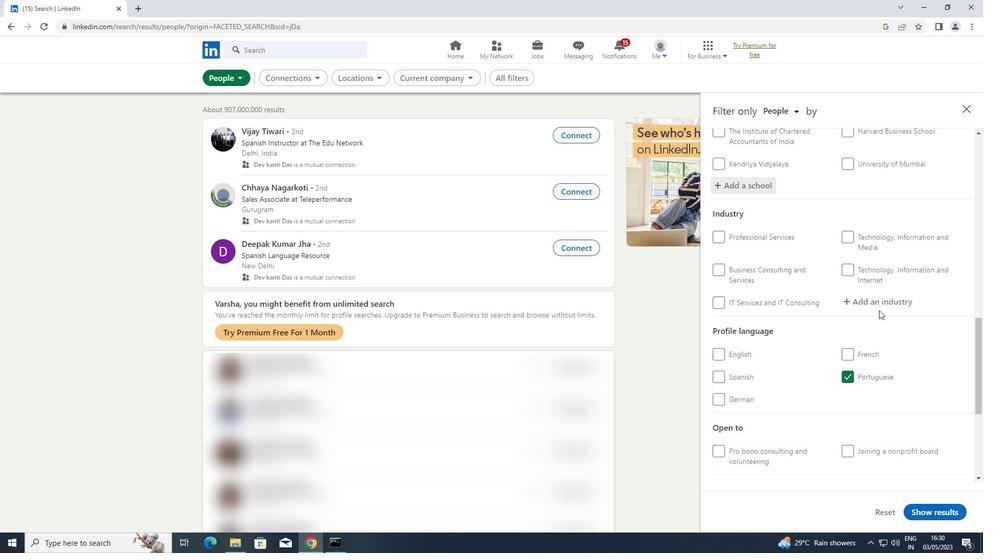 
Action: Mouse pressed left at (887, 302)
Screenshot: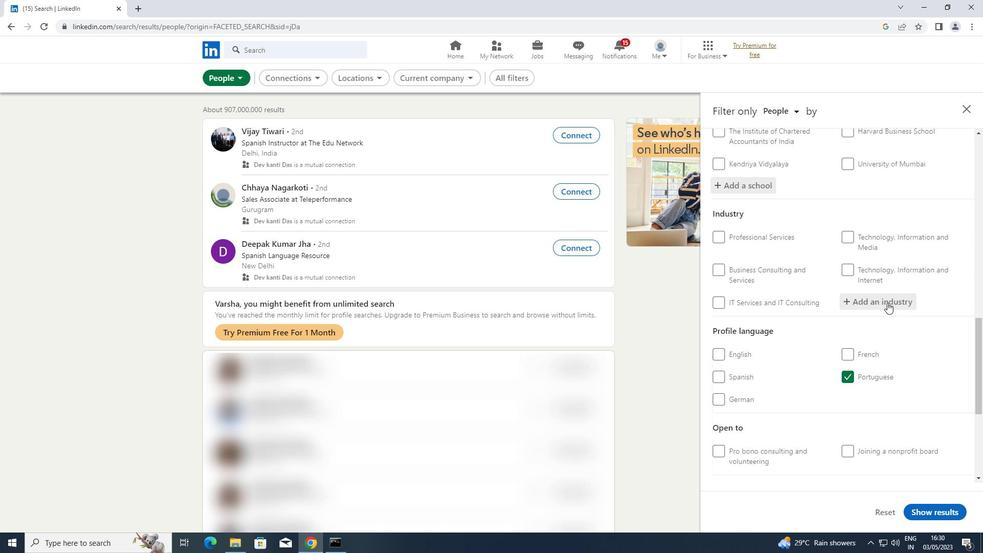 
Action: Key pressed <Key.shift>FINANC
Screenshot: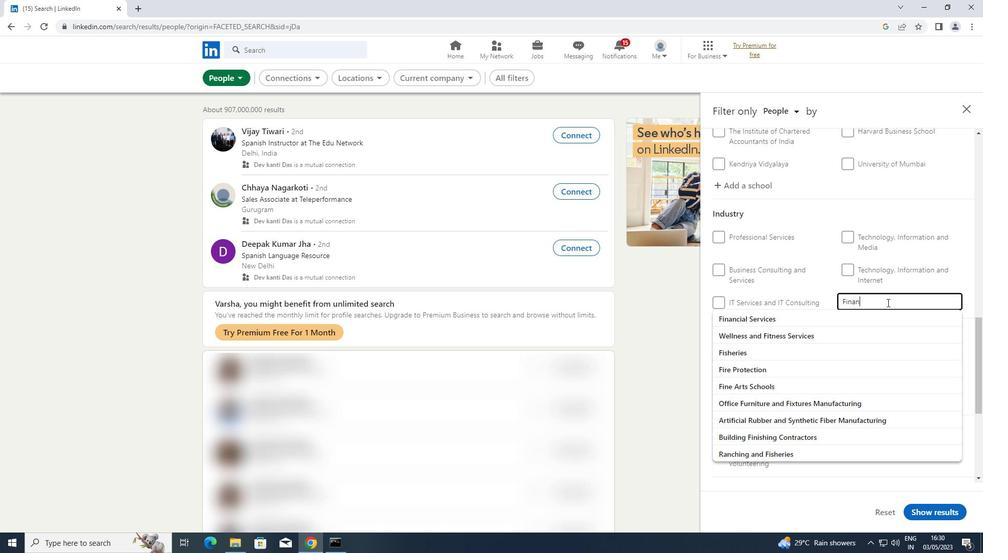 
Action: Mouse moved to (733, 312)
Screenshot: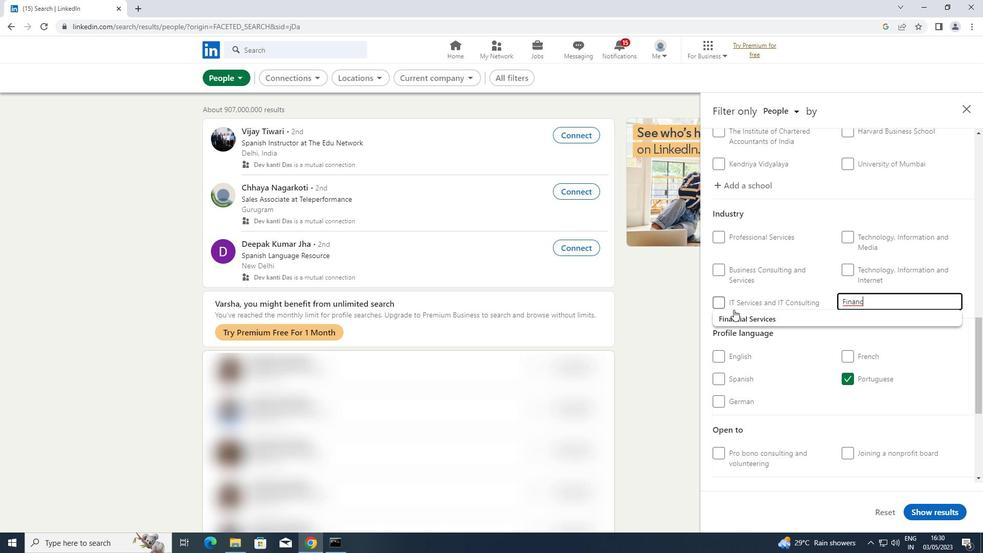 
Action: Mouse pressed left at (733, 312)
Screenshot: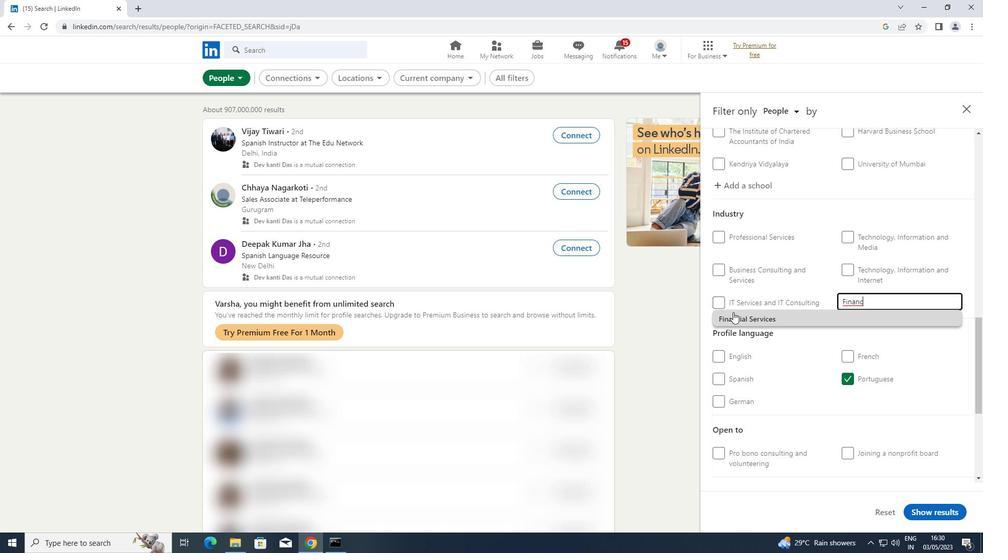 
Action: Mouse scrolled (733, 311) with delta (0, 0)
Screenshot: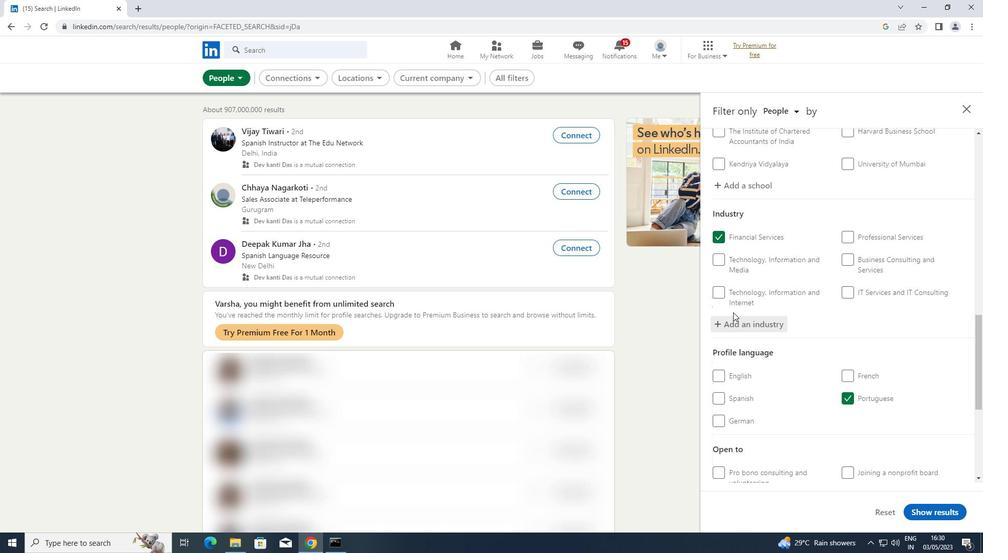 
Action: Mouse scrolled (733, 311) with delta (0, 0)
Screenshot: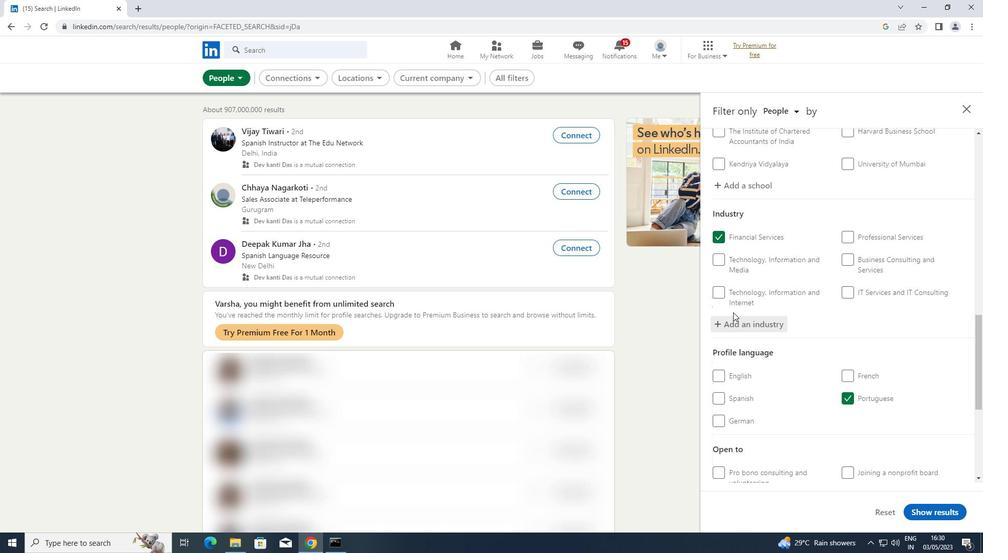 
Action: Mouse scrolled (733, 311) with delta (0, 0)
Screenshot: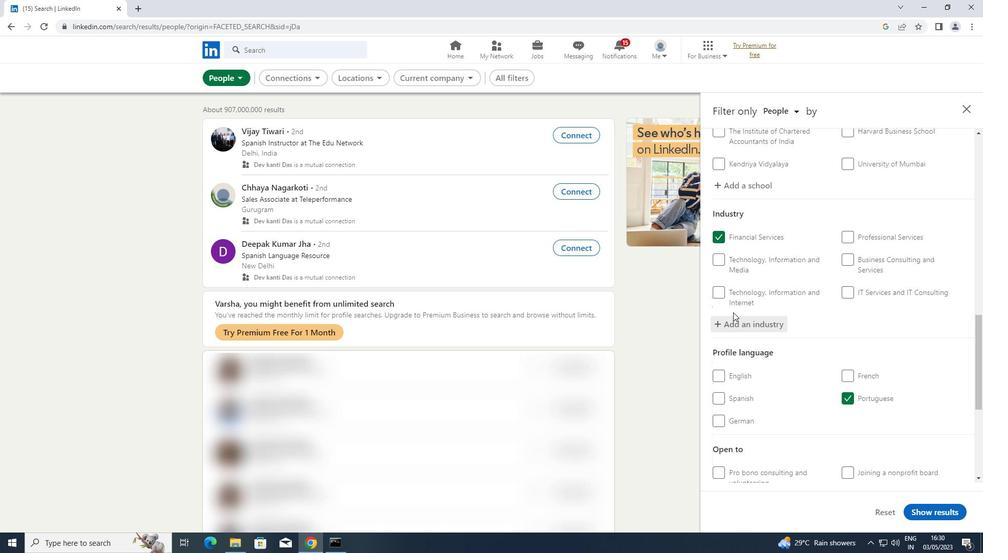 
Action: Mouse scrolled (733, 311) with delta (0, 0)
Screenshot: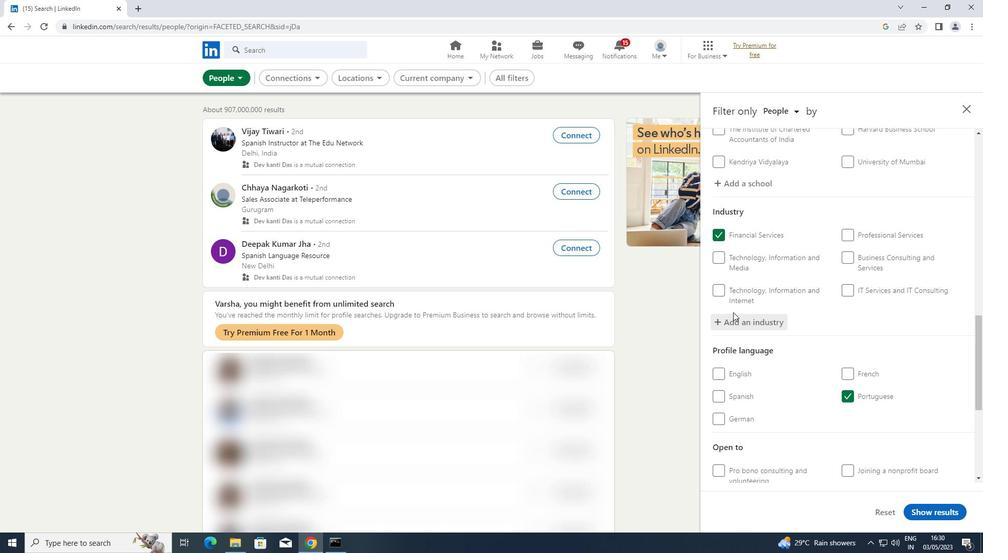 
Action: Mouse scrolled (733, 311) with delta (0, 0)
Screenshot: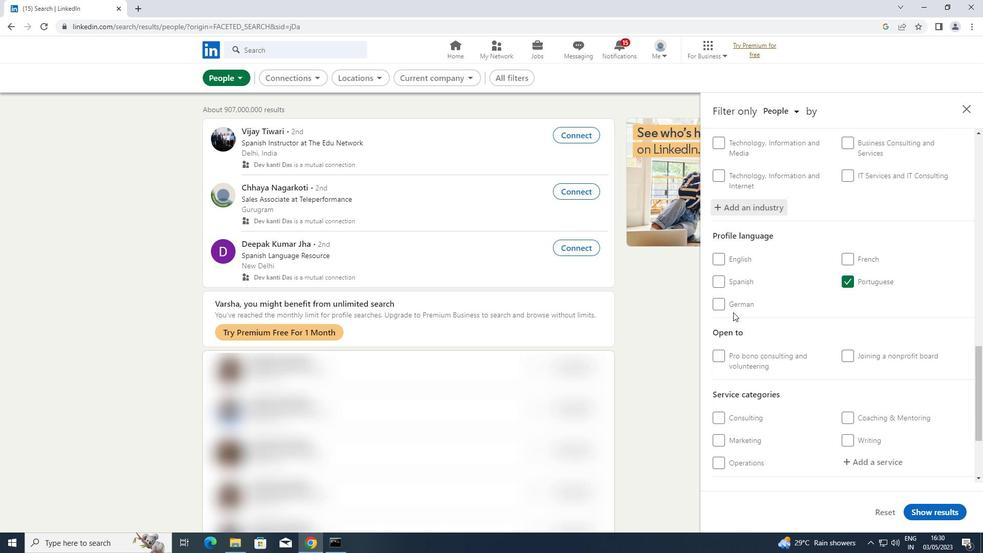 
Action: Mouse moved to (860, 336)
Screenshot: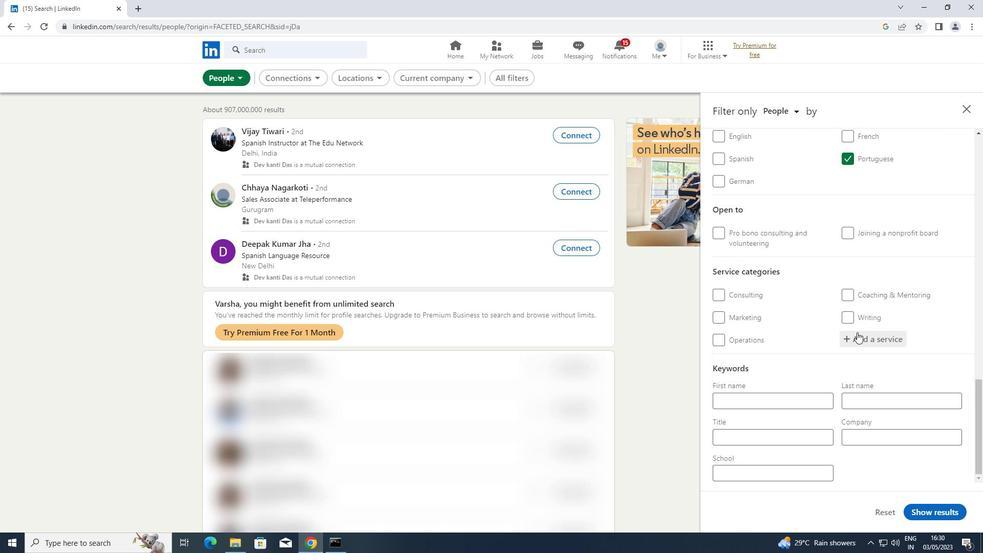 
Action: Mouse pressed left at (860, 336)
Screenshot: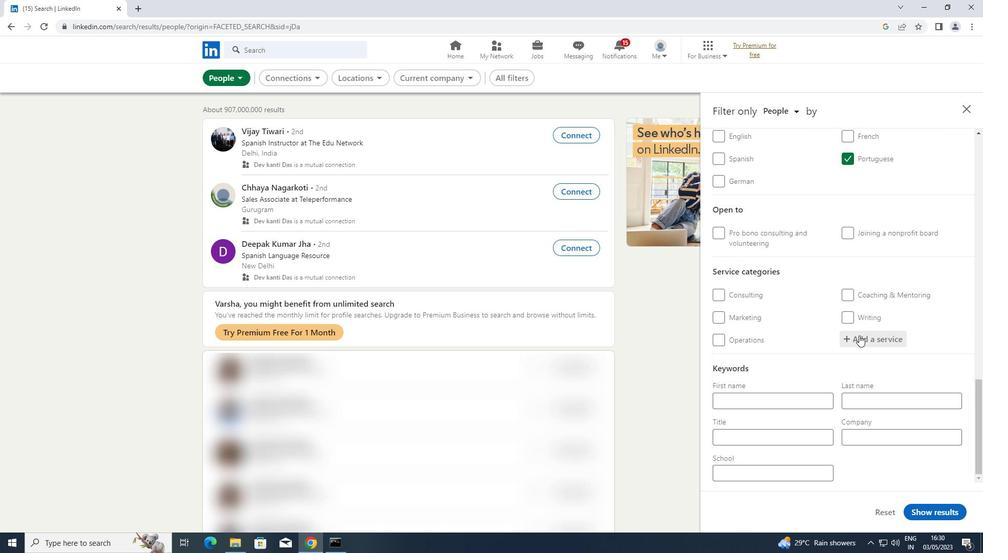 
Action: Key pressed <Key.shift>PROP
Screenshot: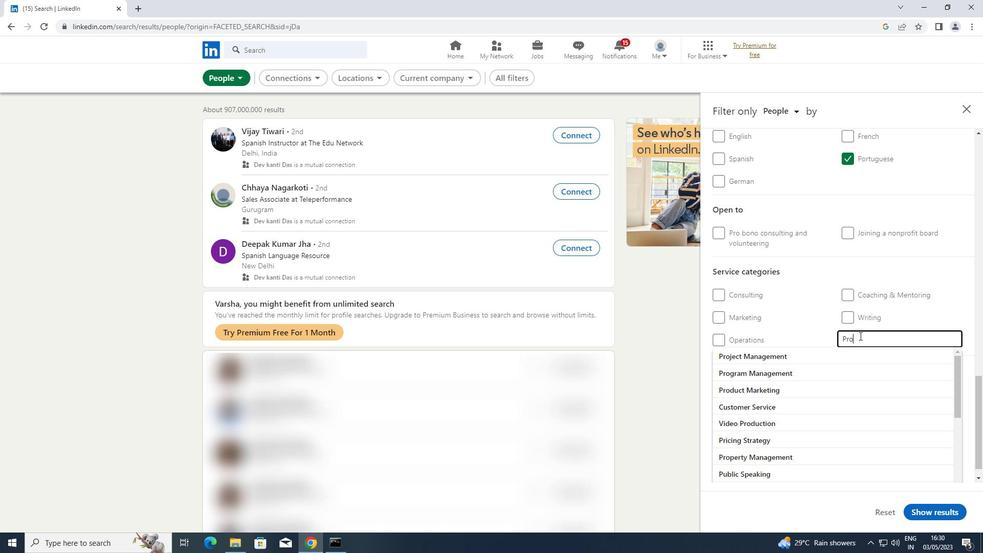 
Action: Mouse moved to (834, 358)
Screenshot: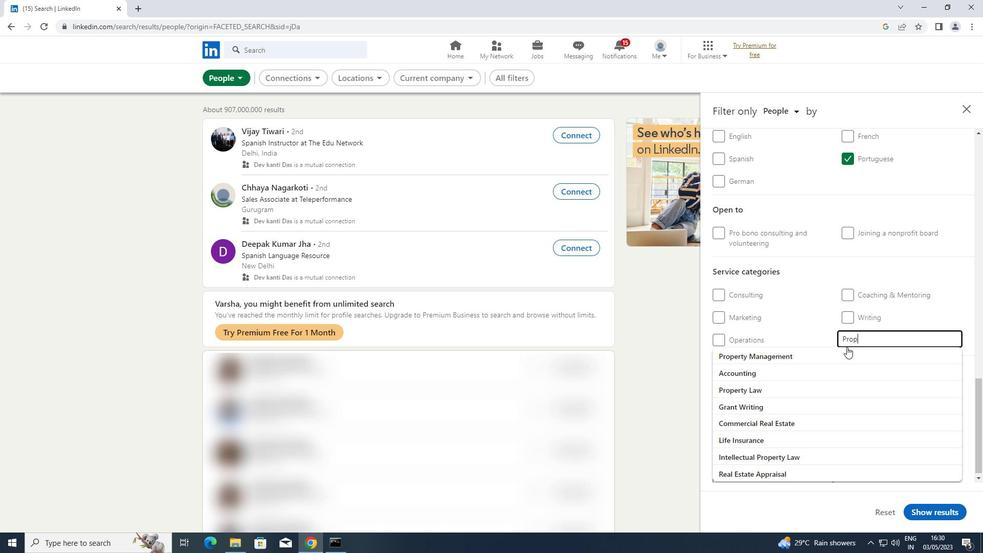 
Action: Mouse pressed left at (834, 358)
Screenshot: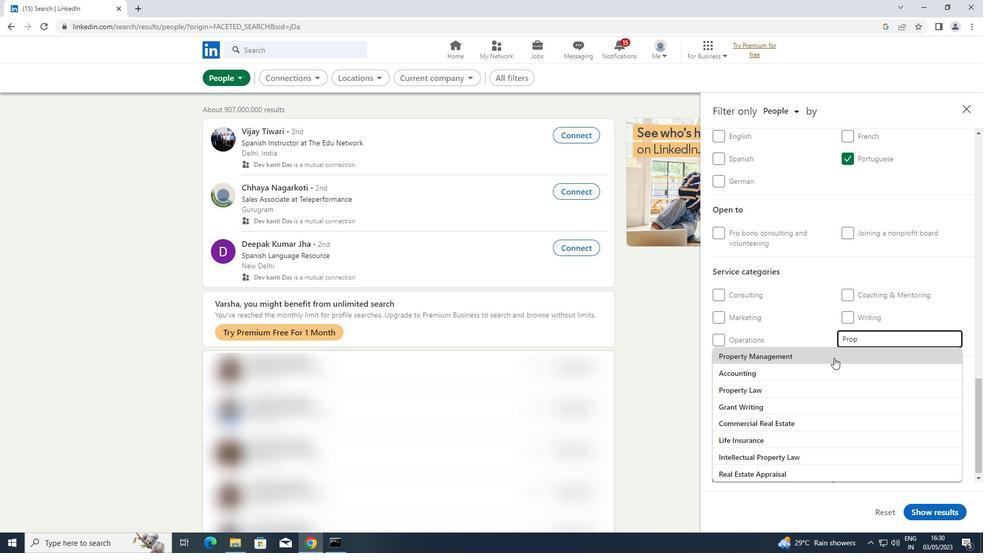 
Action: Mouse scrolled (834, 357) with delta (0, 0)
Screenshot: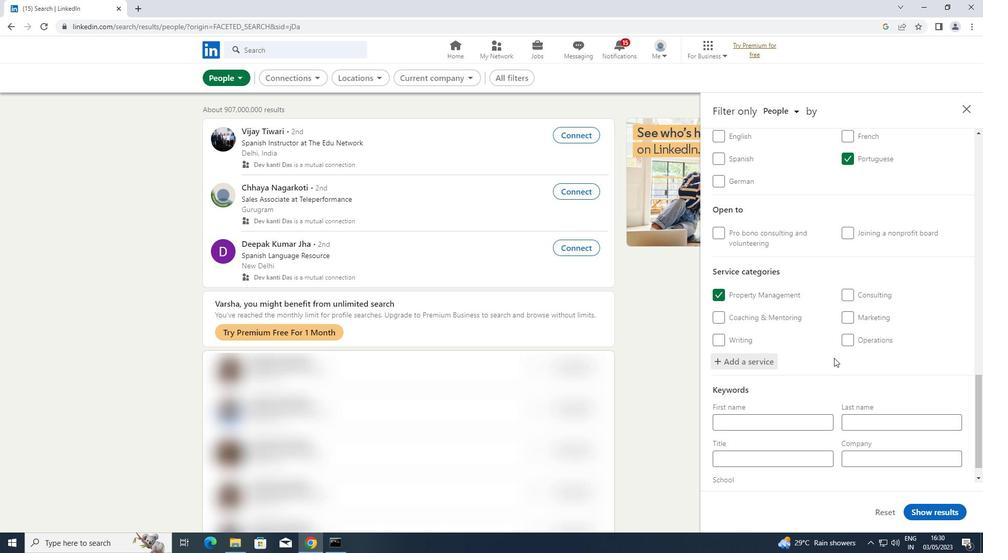 
Action: Mouse scrolled (834, 357) with delta (0, 0)
Screenshot: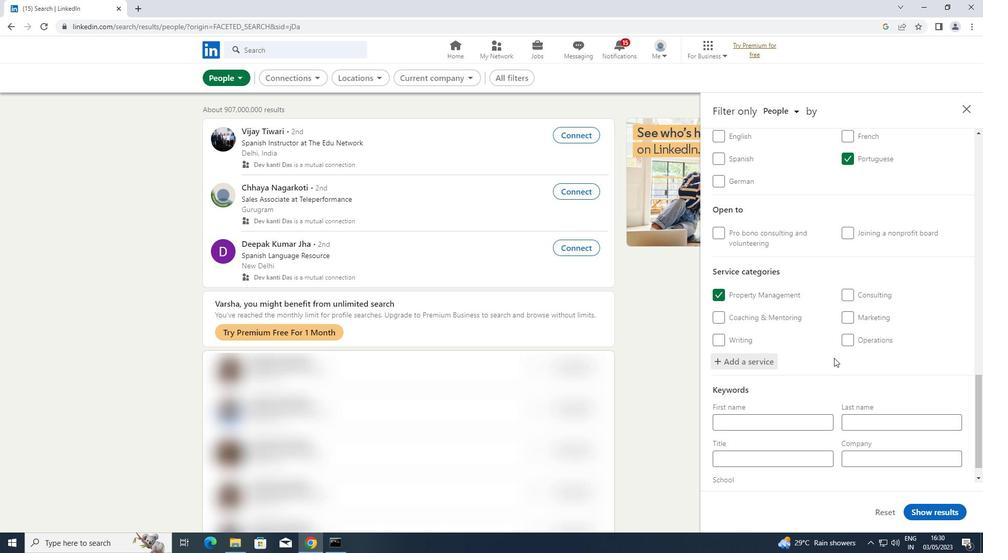 
Action: Mouse scrolled (834, 357) with delta (0, 0)
Screenshot: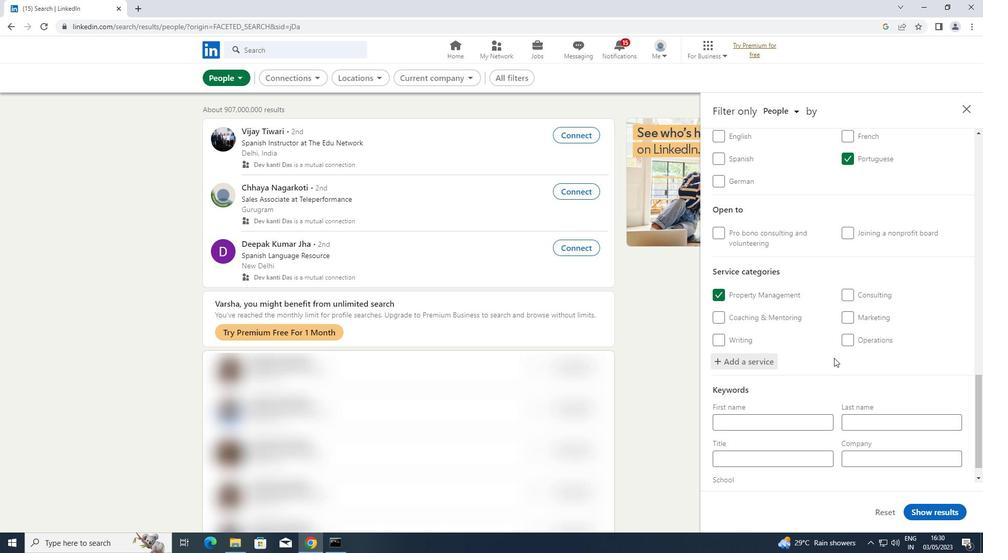
Action: Mouse scrolled (834, 357) with delta (0, 0)
Screenshot: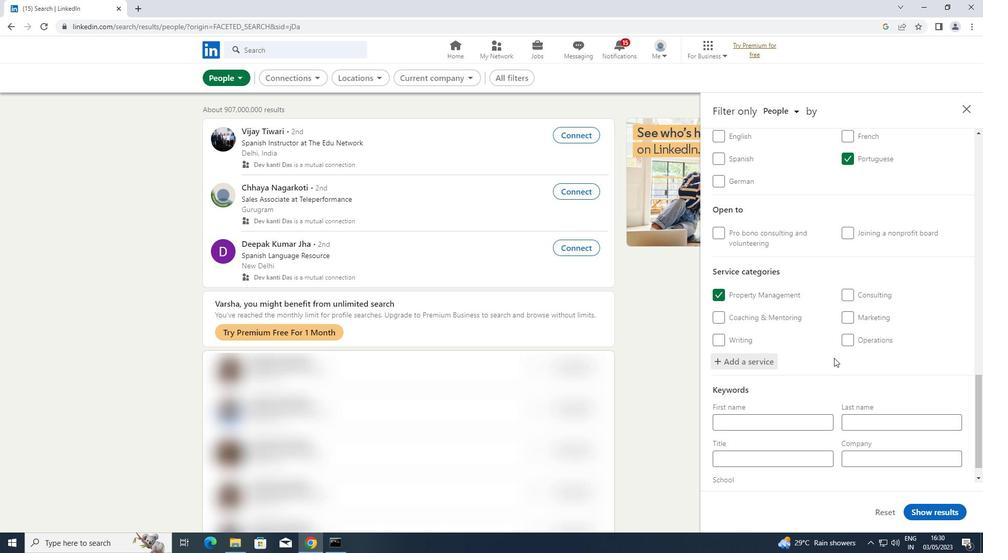 
Action: Mouse scrolled (834, 357) with delta (0, 0)
Screenshot: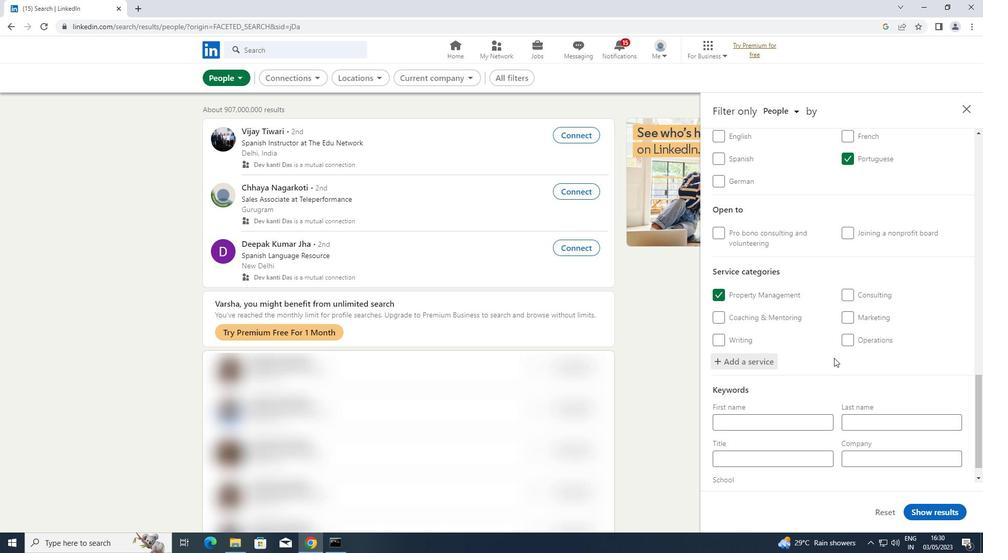 
Action: Mouse scrolled (834, 357) with delta (0, 0)
Screenshot: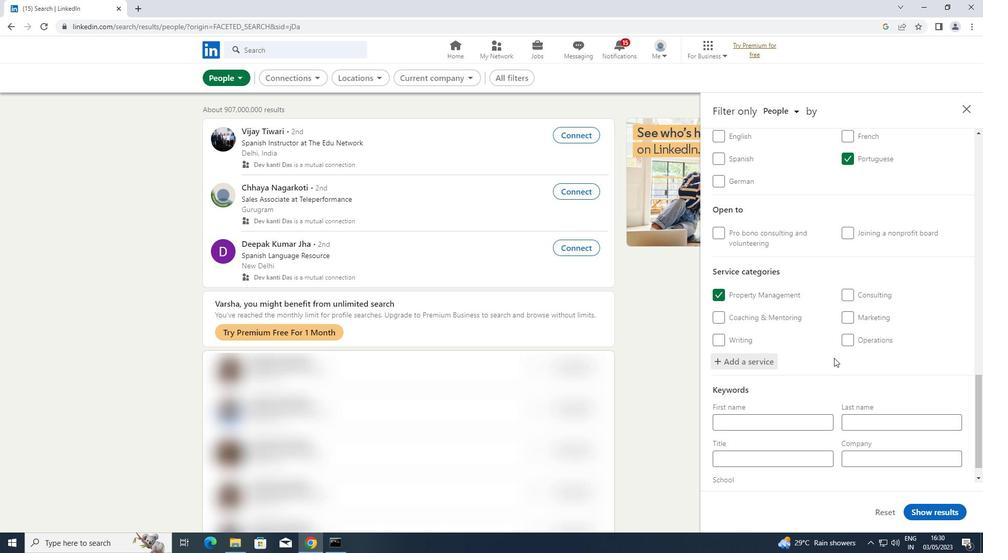 
Action: Mouse moved to (775, 441)
Screenshot: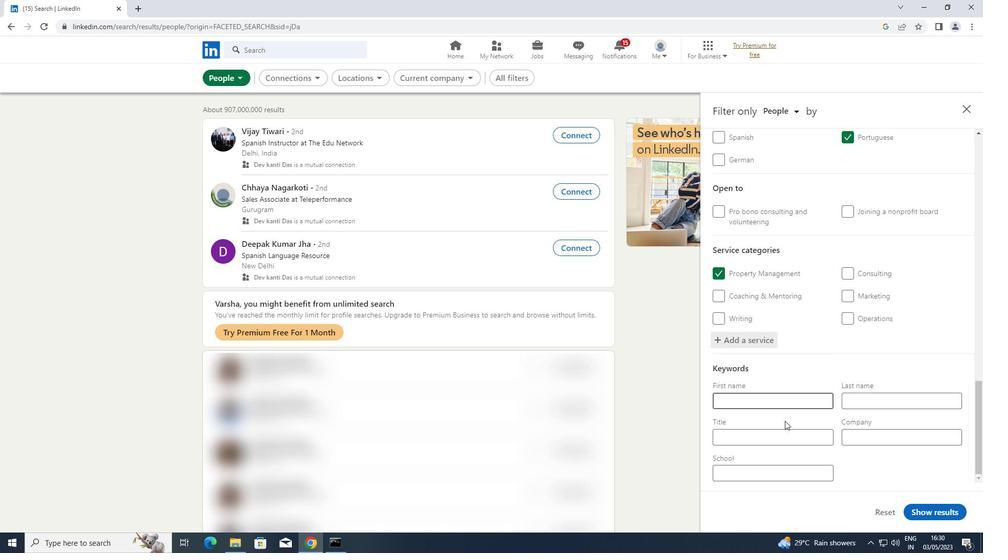 
Action: Mouse pressed left at (775, 441)
Screenshot: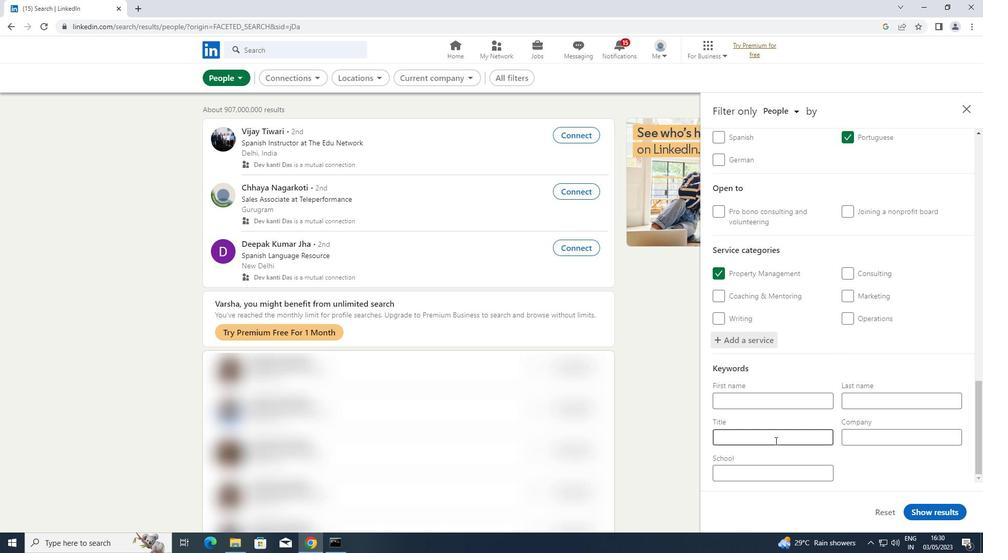 
Action: Key pressed <Key.shift>MECHANICAL<Key.space><Key.shift>ENGINEER
Screenshot: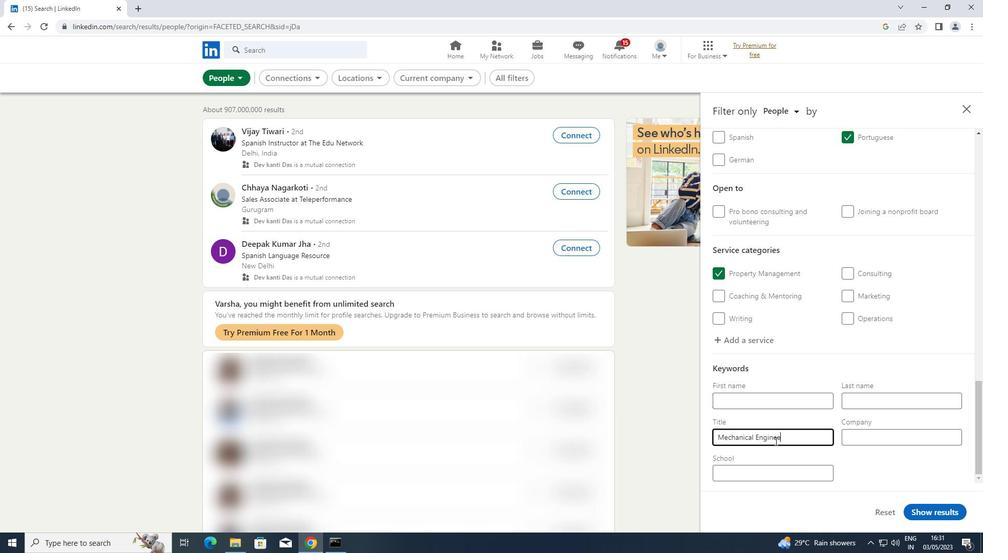 
Action: Mouse moved to (924, 510)
Screenshot: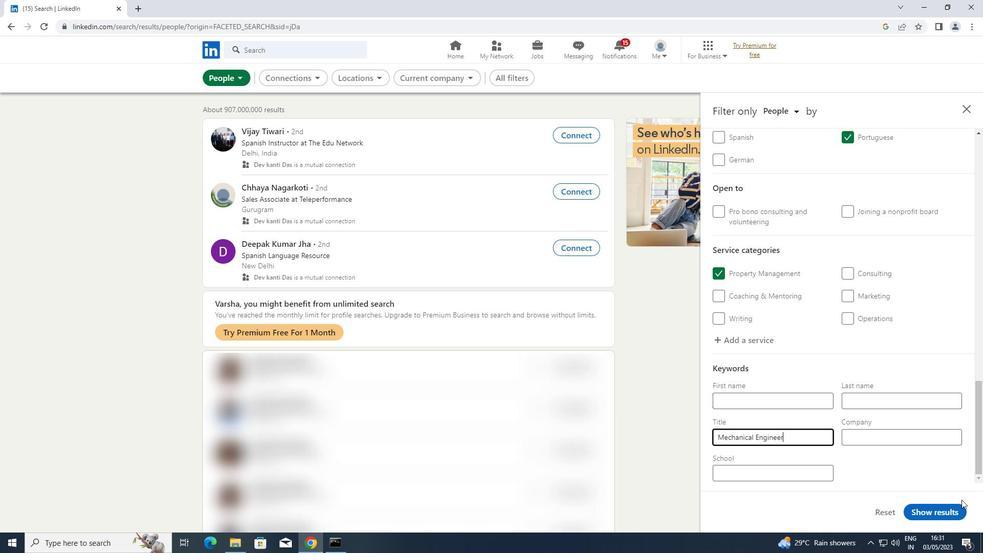 
Action: Mouse pressed left at (924, 510)
Screenshot: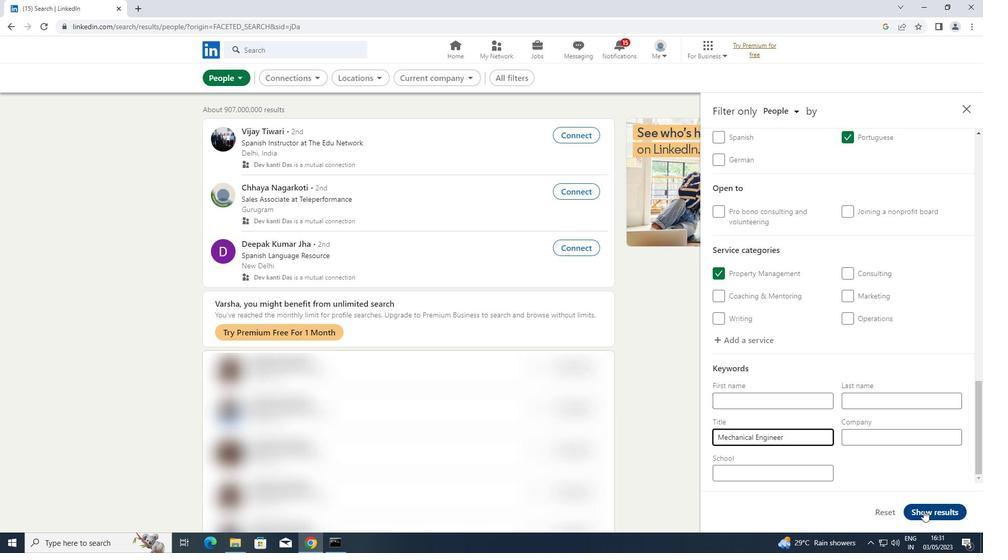 
